 Task: In the  document Homelessness.odt Use the tool word Count 'and display word count while typing' Create the translated copy of the document in  'French' Change notification to  All Comments
Action: Mouse moved to (272, 437)
Screenshot: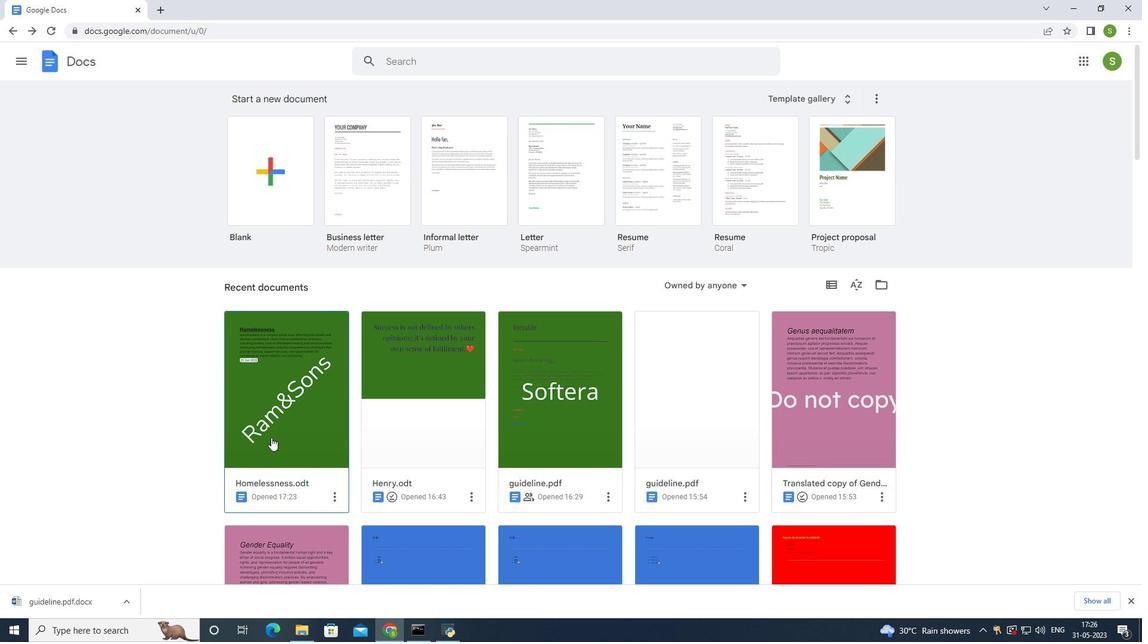 
Action: Mouse pressed left at (272, 437)
Screenshot: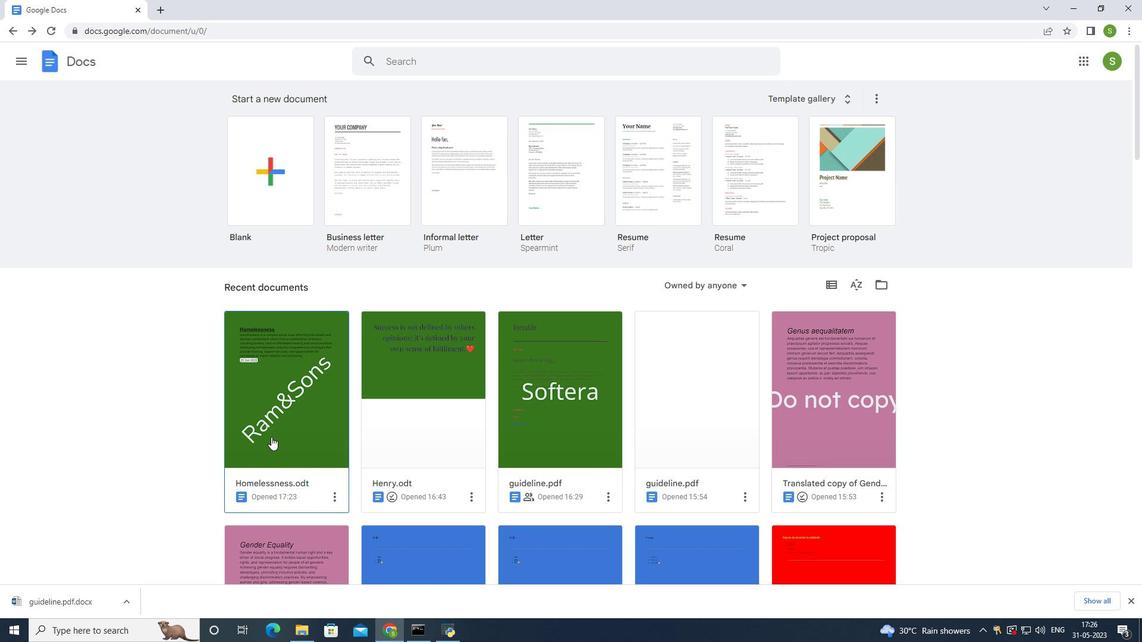 
Action: Mouse moved to (181, 66)
Screenshot: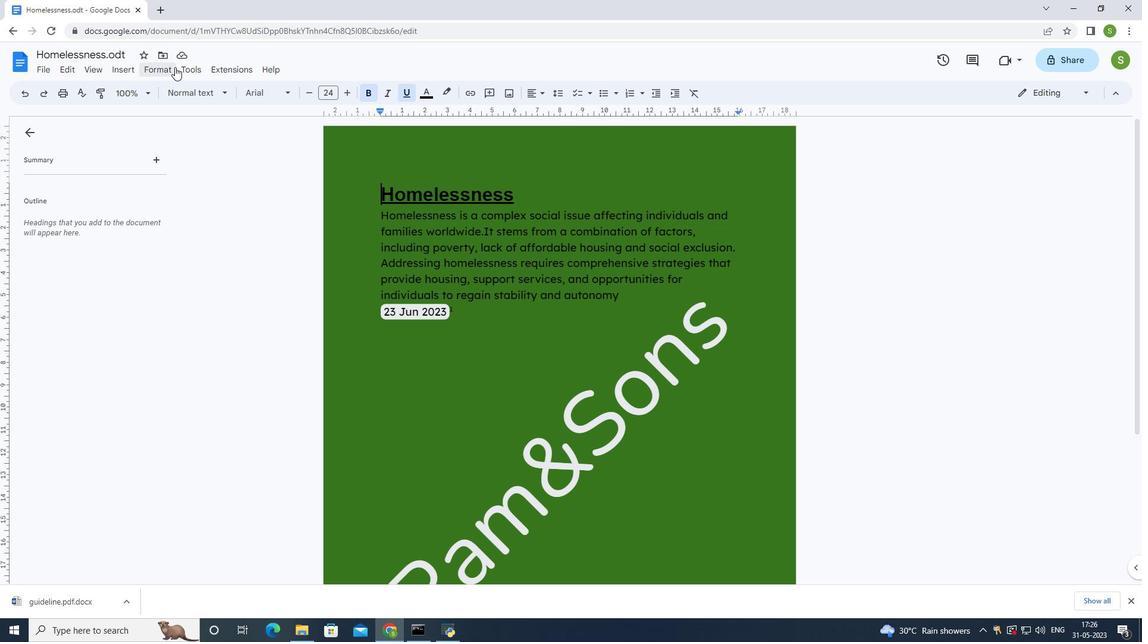 
Action: Mouse pressed left at (181, 66)
Screenshot: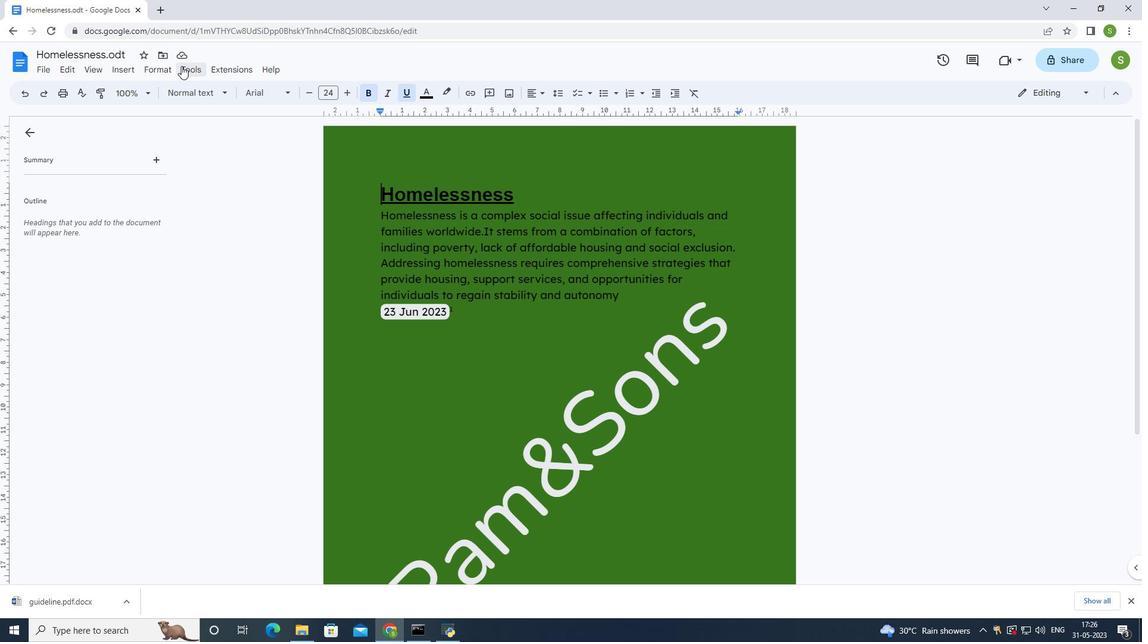 
Action: Mouse moved to (206, 108)
Screenshot: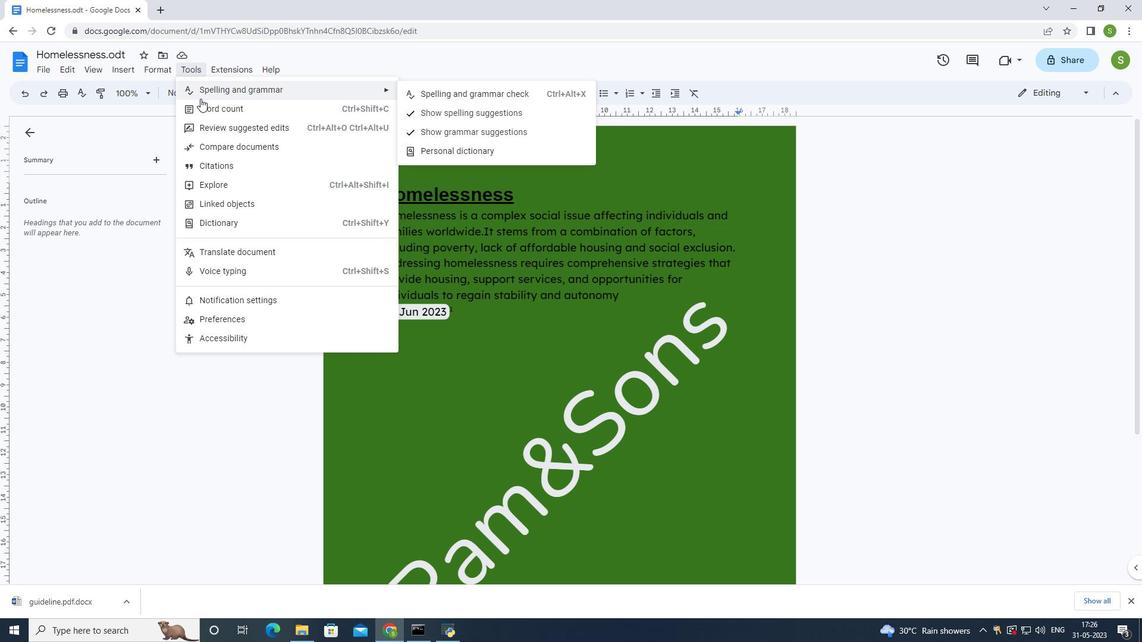 
Action: Mouse pressed left at (206, 108)
Screenshot: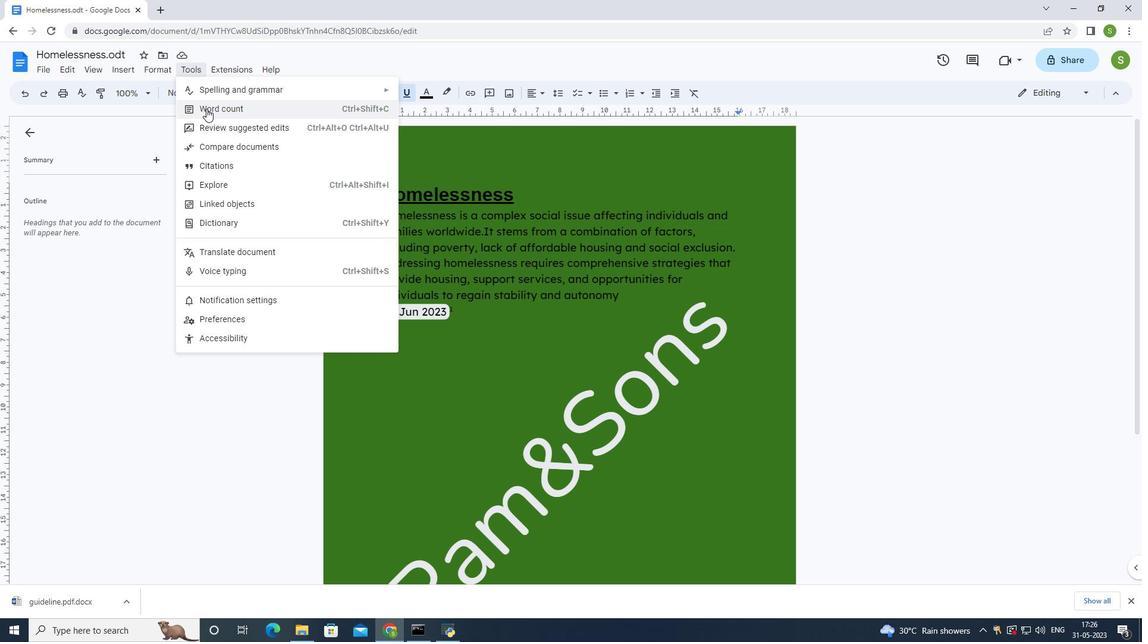 
Action: Mouse moved to (494, 368)
Screenshot: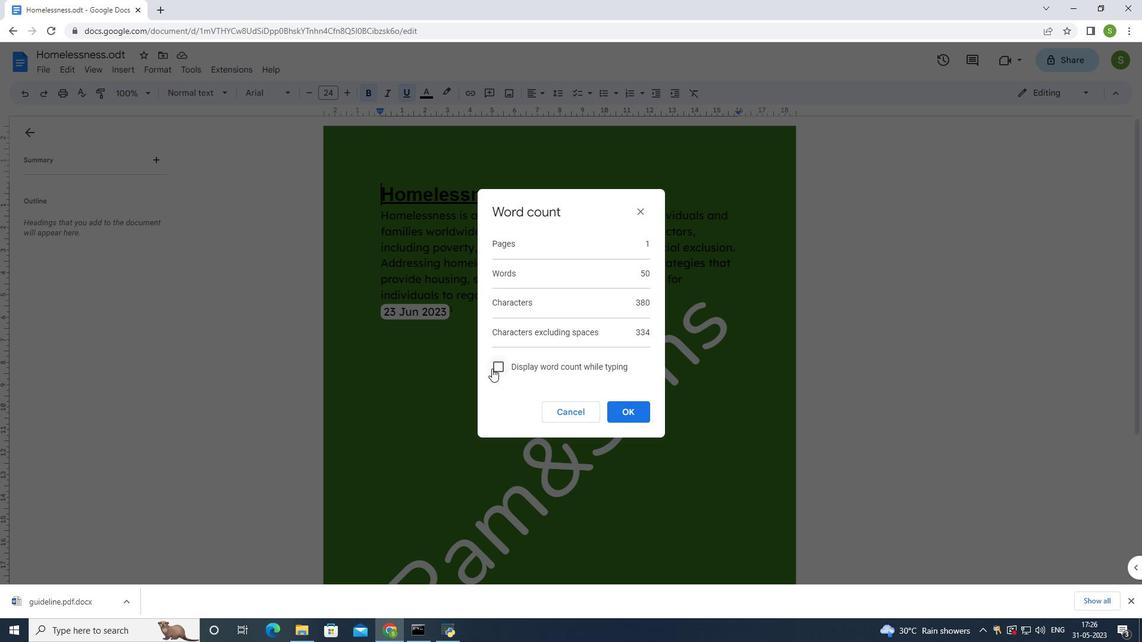 
Action: Mouse pressed left at (494, 368)
Screenshot: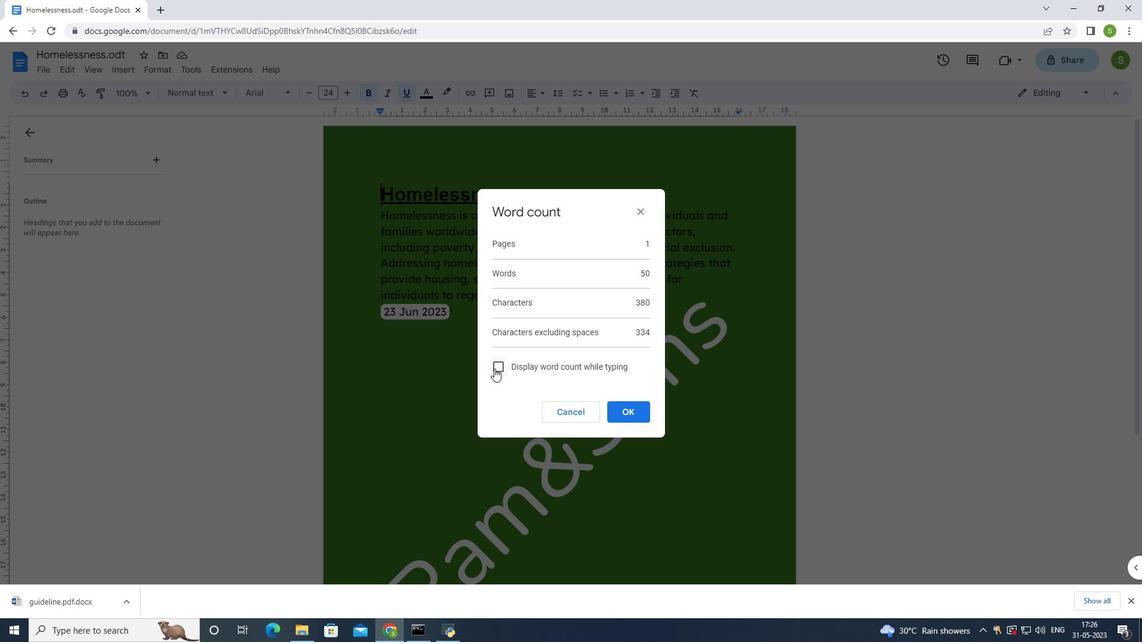 
Action: Mouse moved to (624, 411)
Screenshot: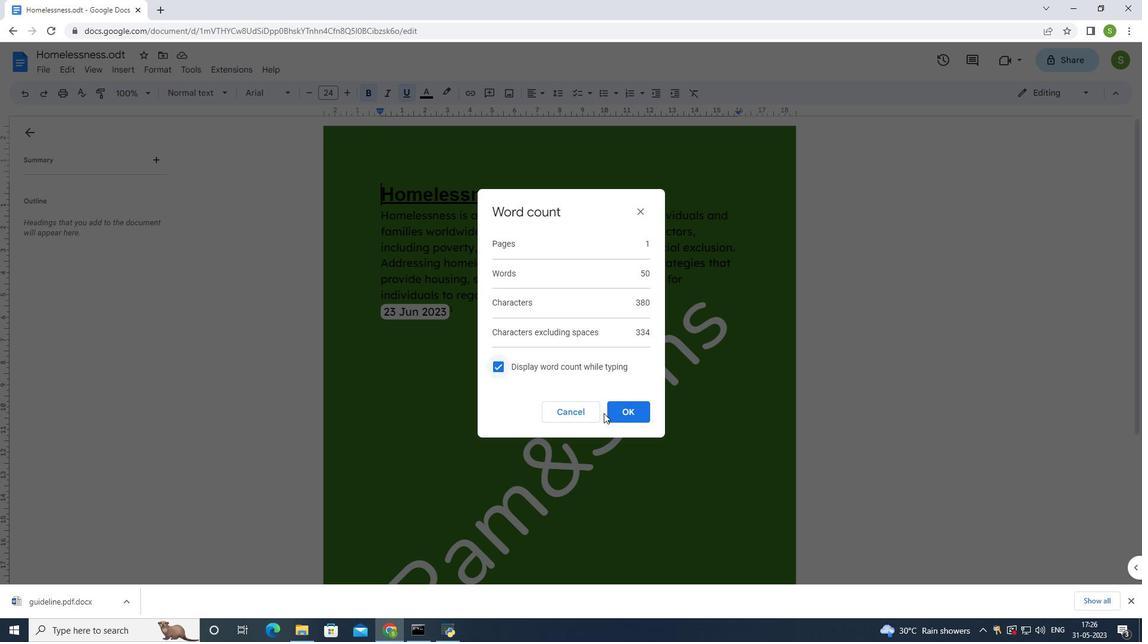 
Action: Mouse pressed left at (624, 411)
Screenshot: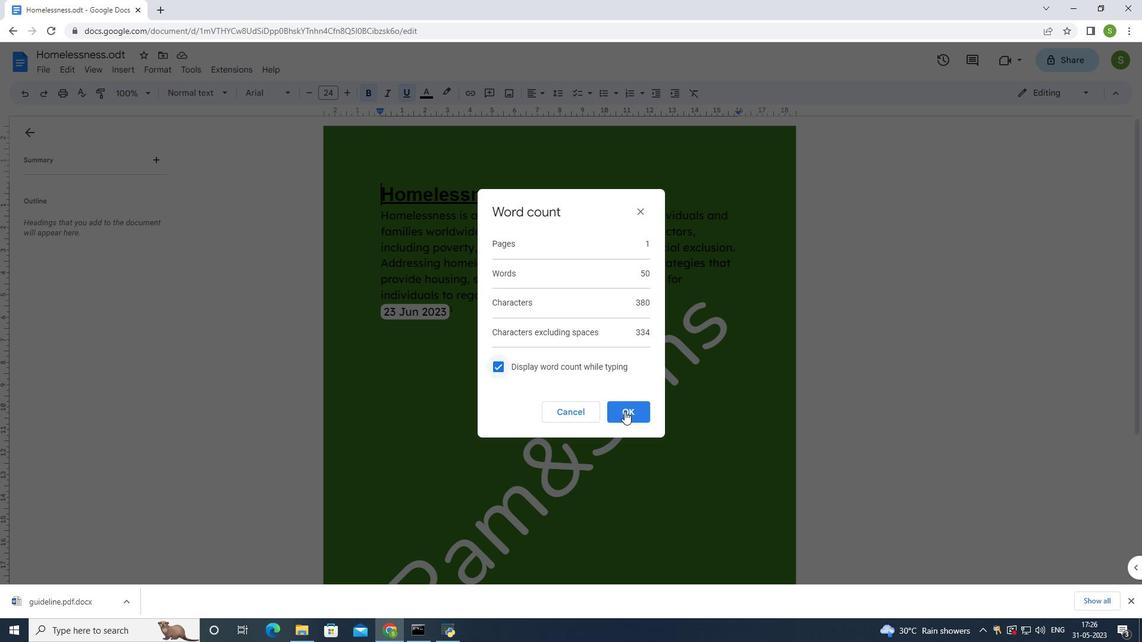 
Action: Mouse moved to (145, 64)
Screenshot: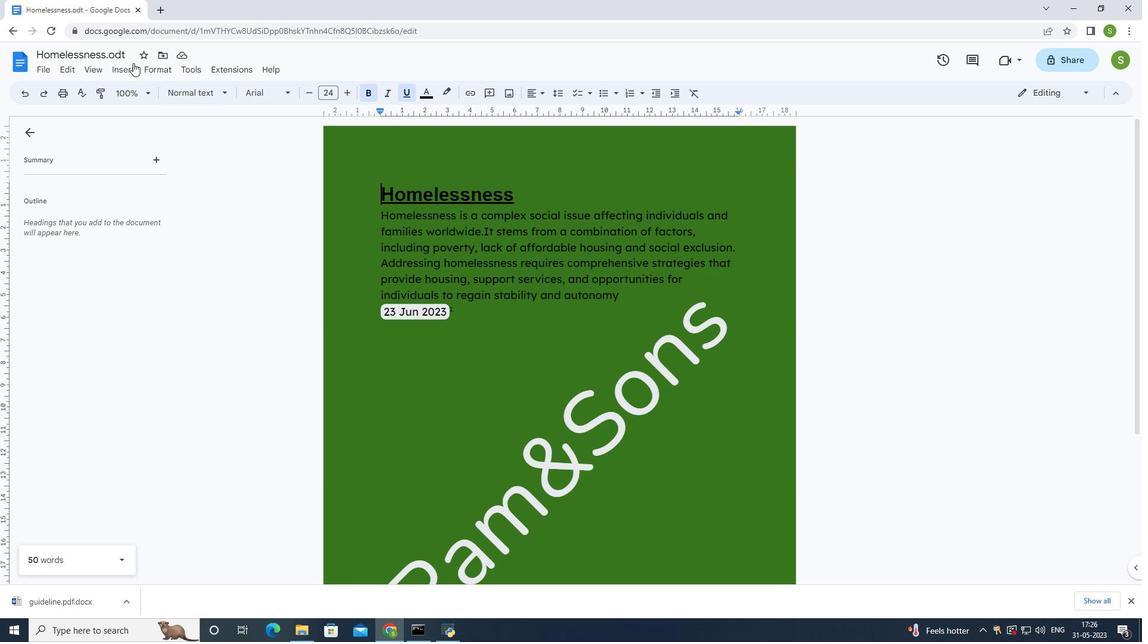 
Action: Mouse pressed left at (145, 64)
Screenshot: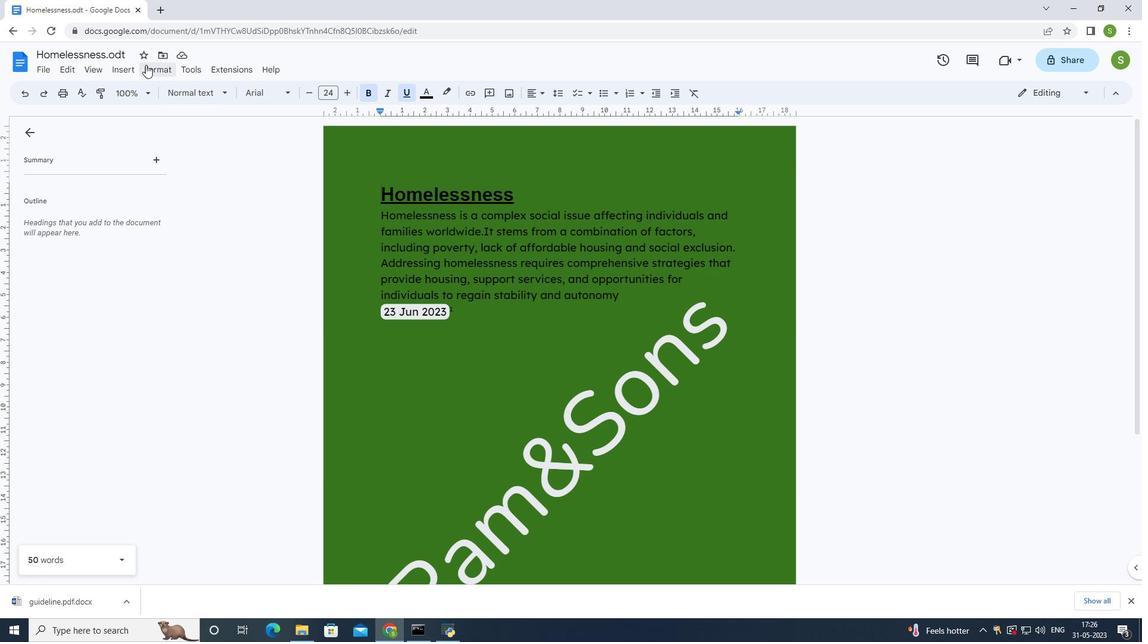 
Action: Mouse moved to (387, 258)
Screenshot: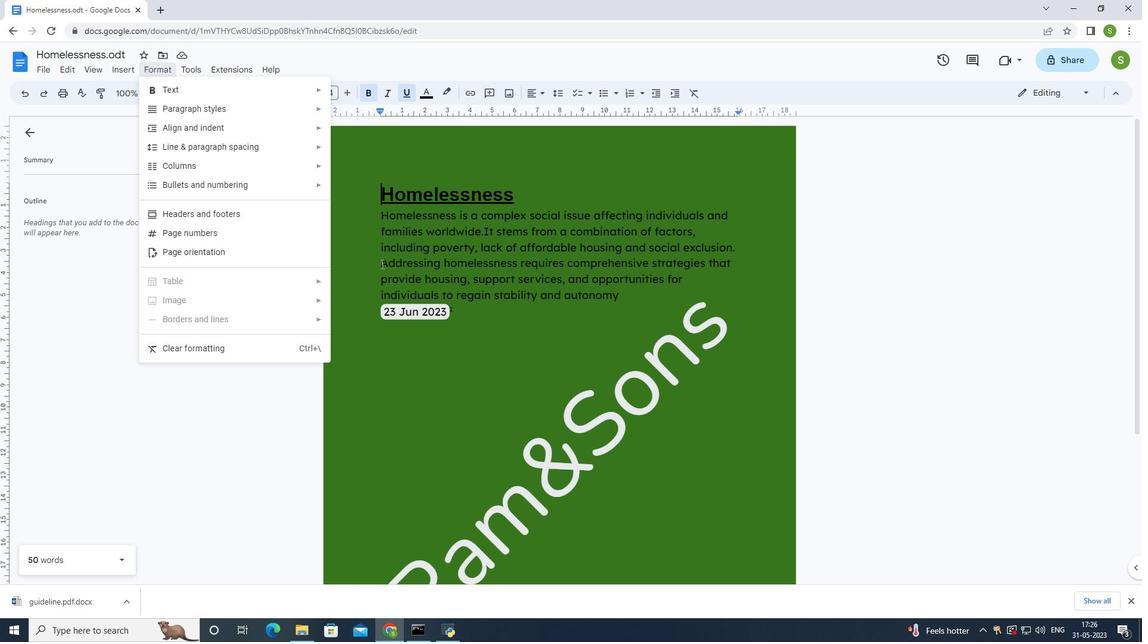 
Action: Mouse pressed left at (387, 258)
Screenshot: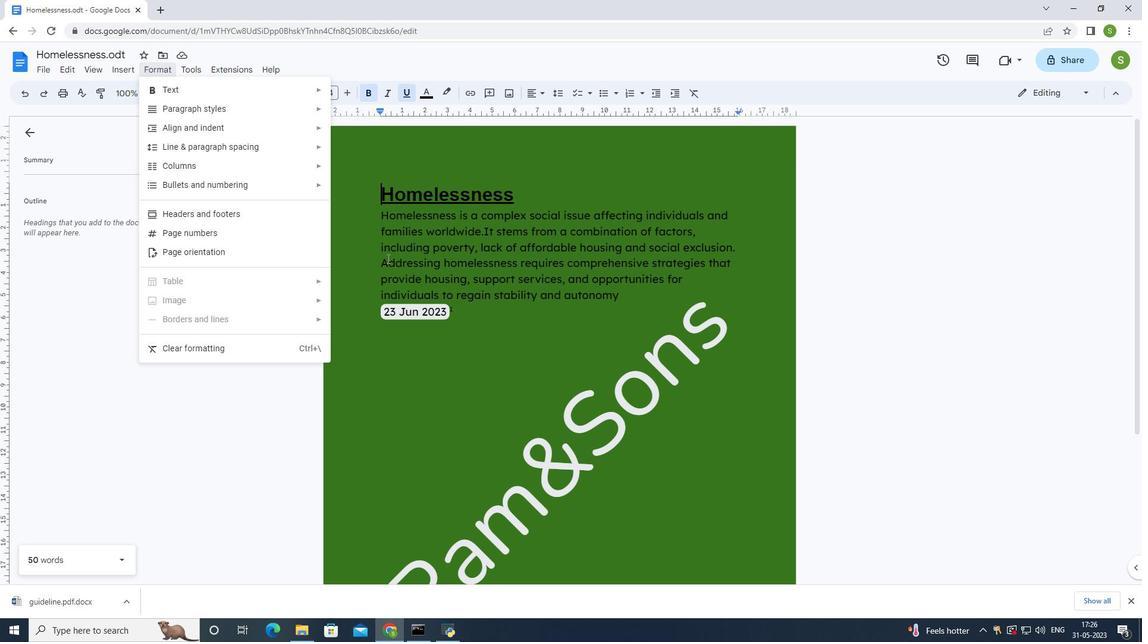 
Action: Mouse moved to (193, 70)
Screenshot: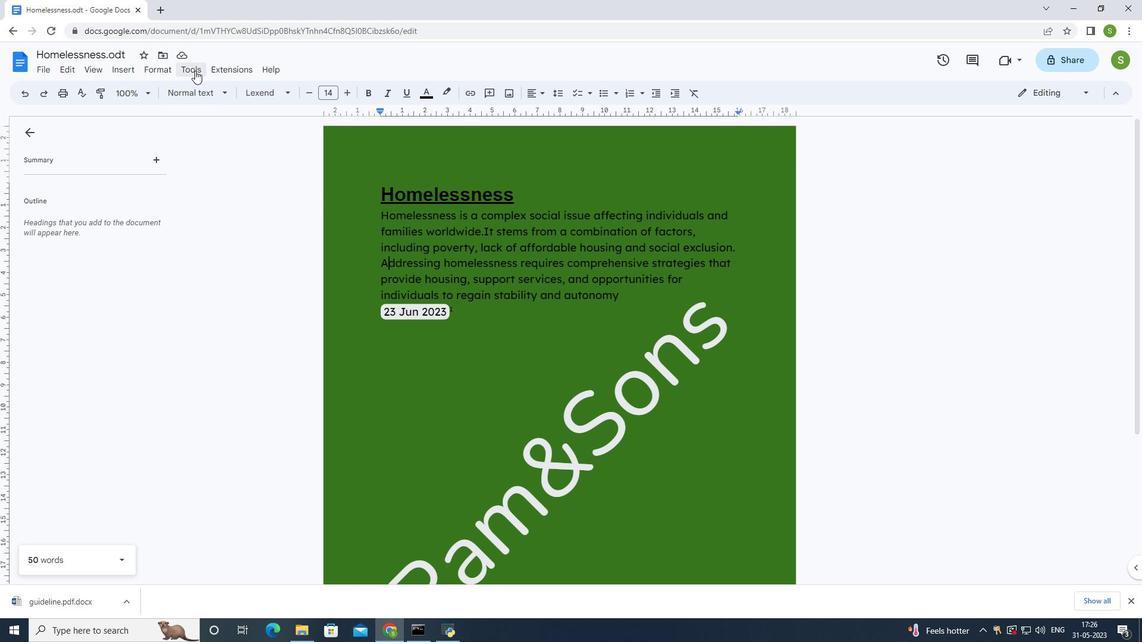 
Action: Mouse pressed left at (193, 70)
Screenshot: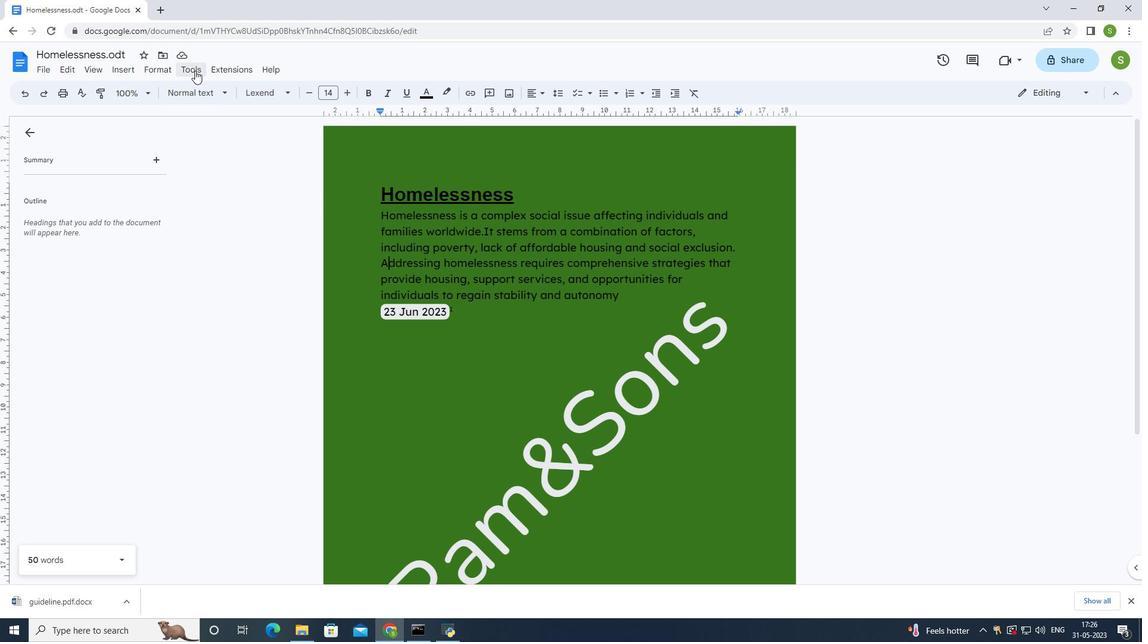 
Action: Mouse moved to (239, 252)
Screenshot: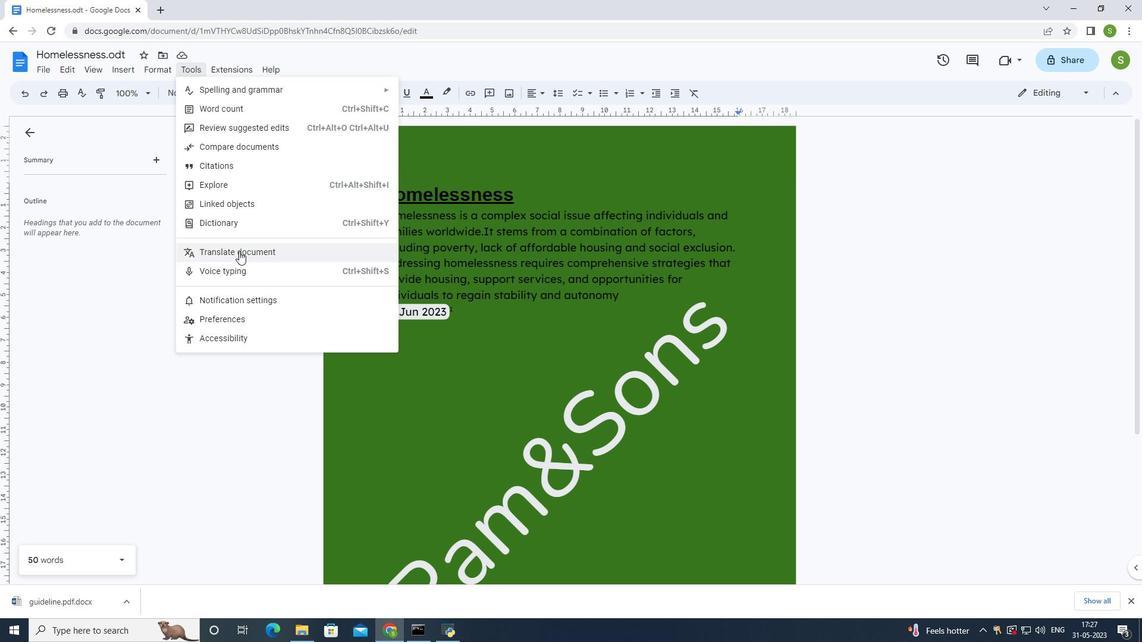 
Action: Mouse pressed left at (239, 252)
Screenshot: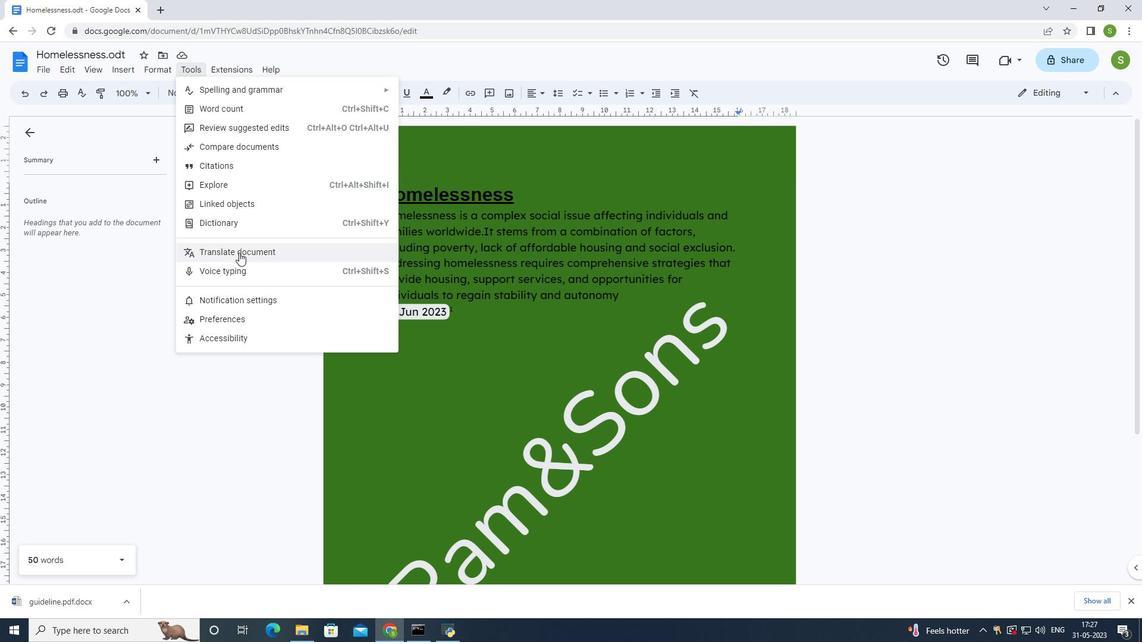 
Action: Mouse moved to (524, 329)
Screenshot: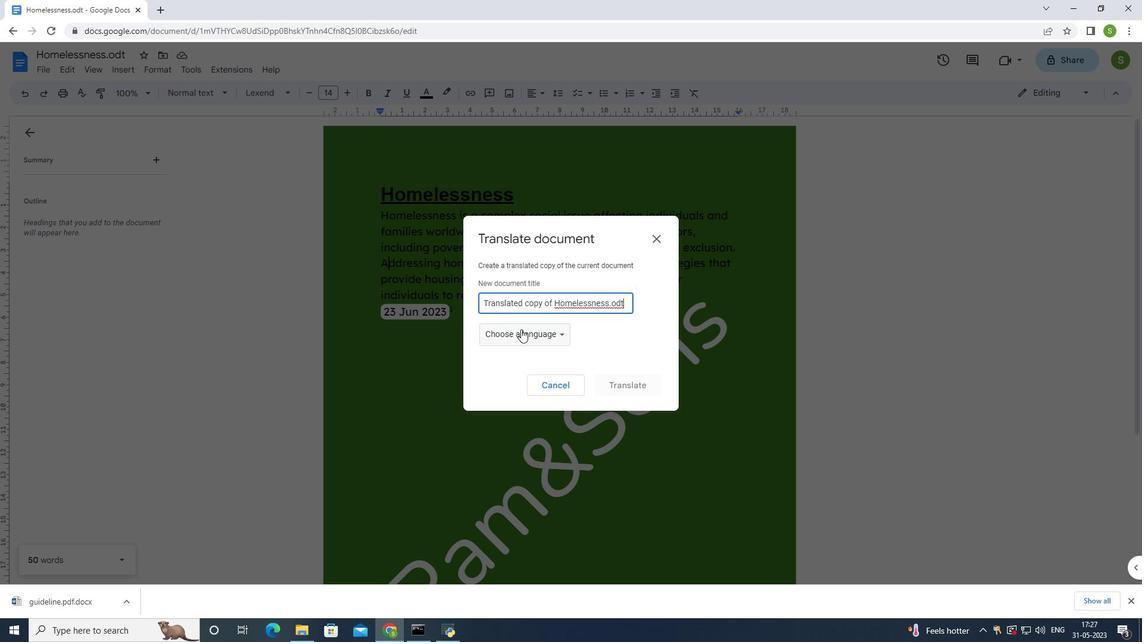 
Action: Mouse pressed left at (524, 329)
Screenshot: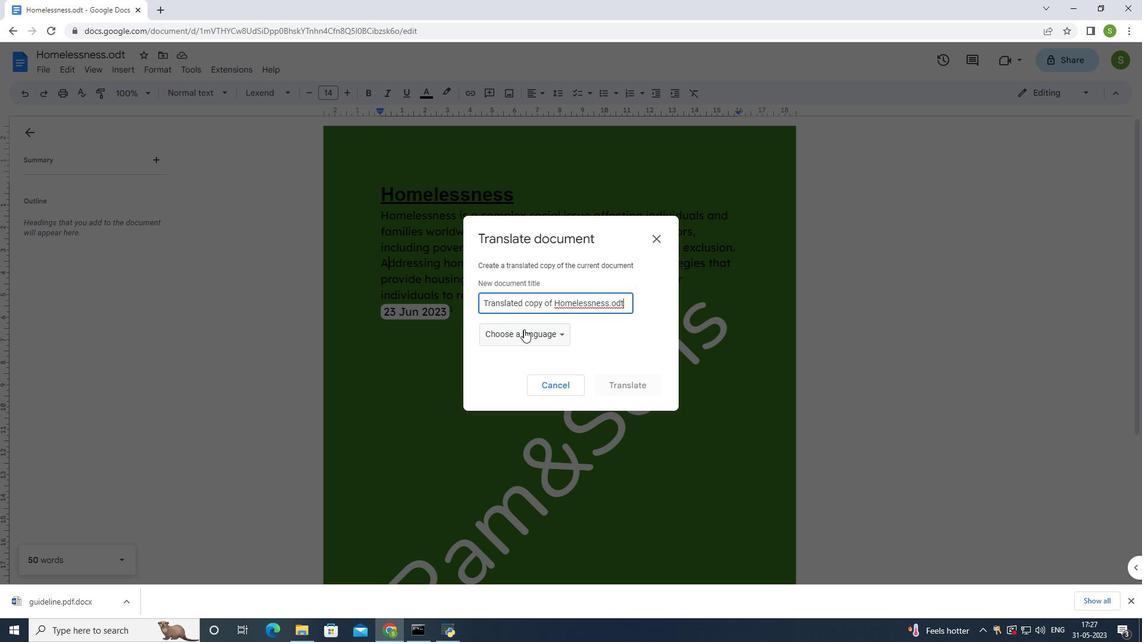 
Action: Mouse moved to (514, 487)
Screenshot: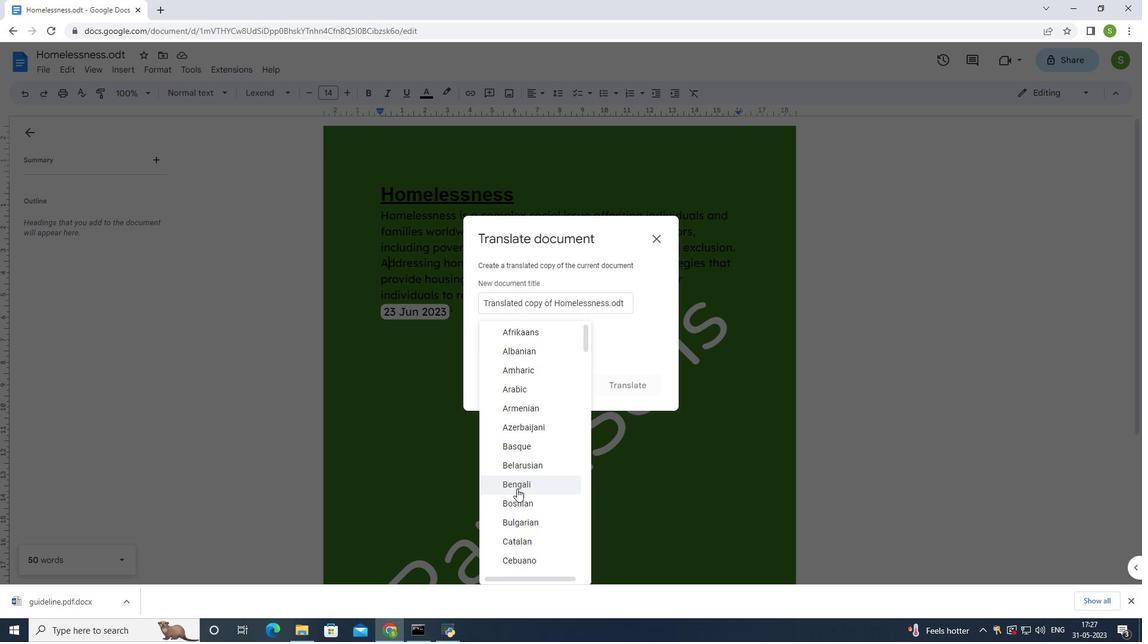 
Action: Mouse scrolled (514, 486) with delta (0, 0)
Screenshot: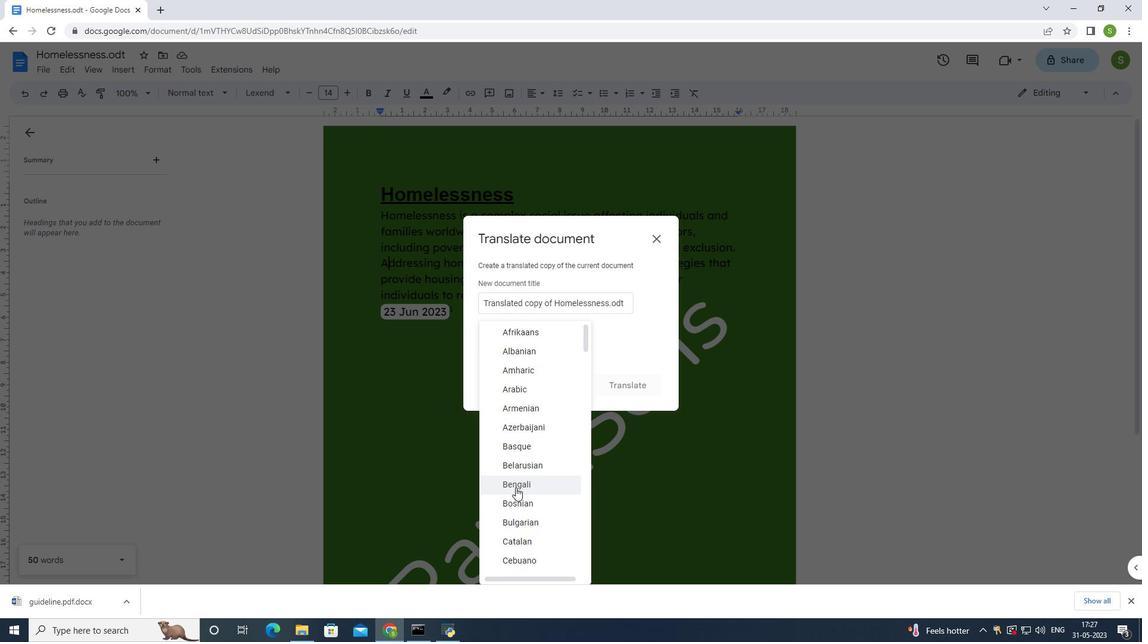 
Action: Mouse scrolled (514, 486) with delta (0, 0)
Screenshot: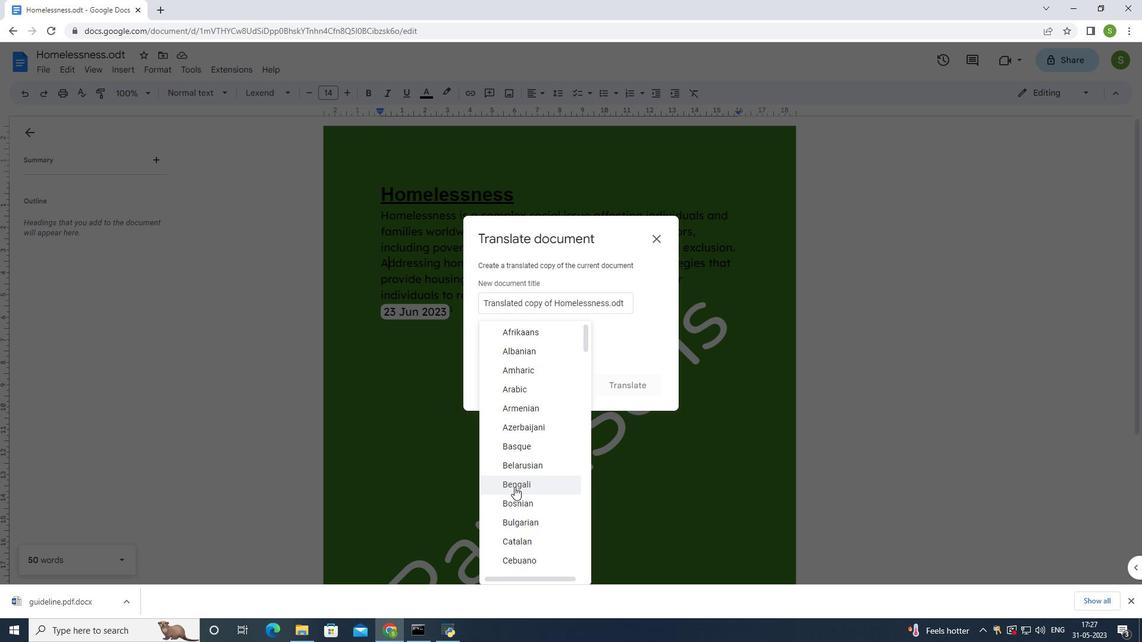 
Action: Mouse scrolled (514, 486) with delta (0, 0)
Screenshot: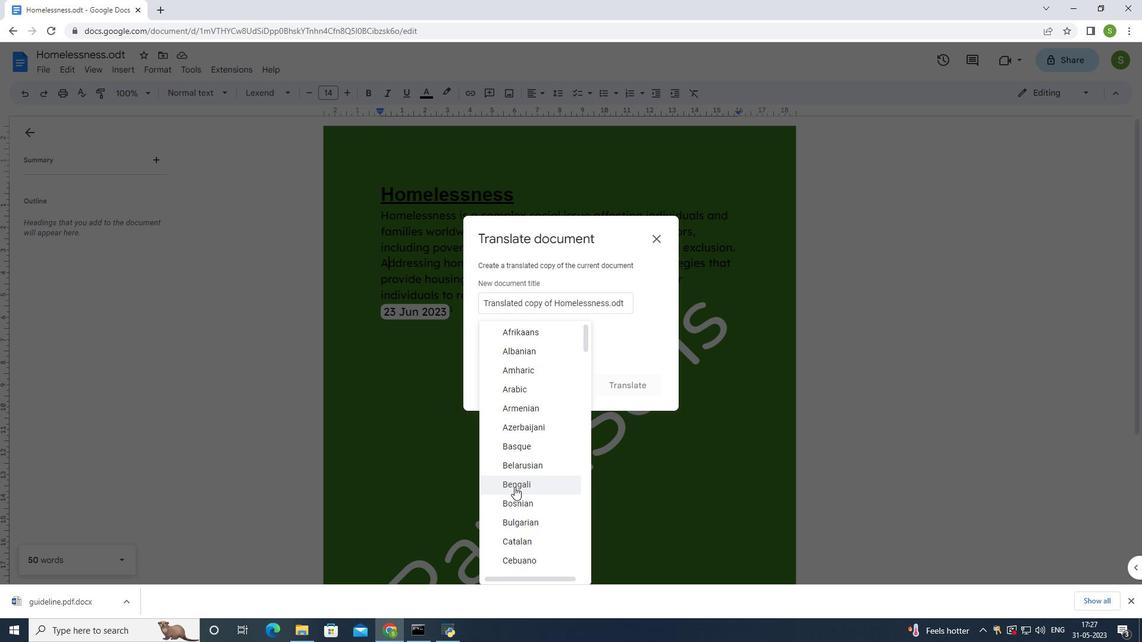 
Action: Mouse moved to (514, 487)
Screenshot: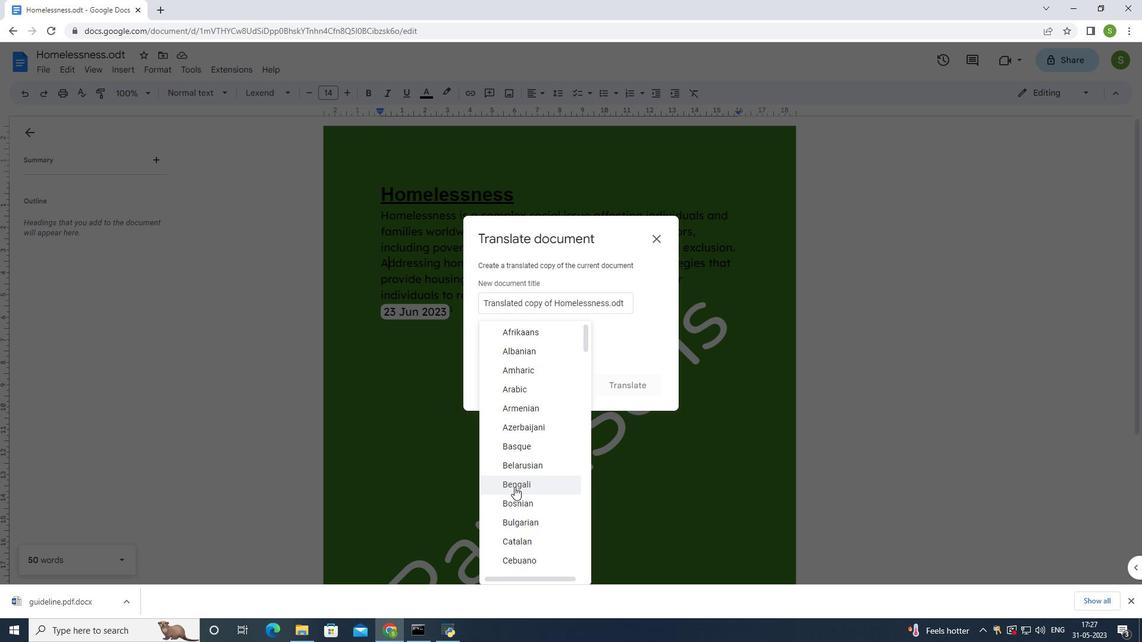 
Action: Mouse scrolled (514, 486) with delta (0, 0)
Screenshot: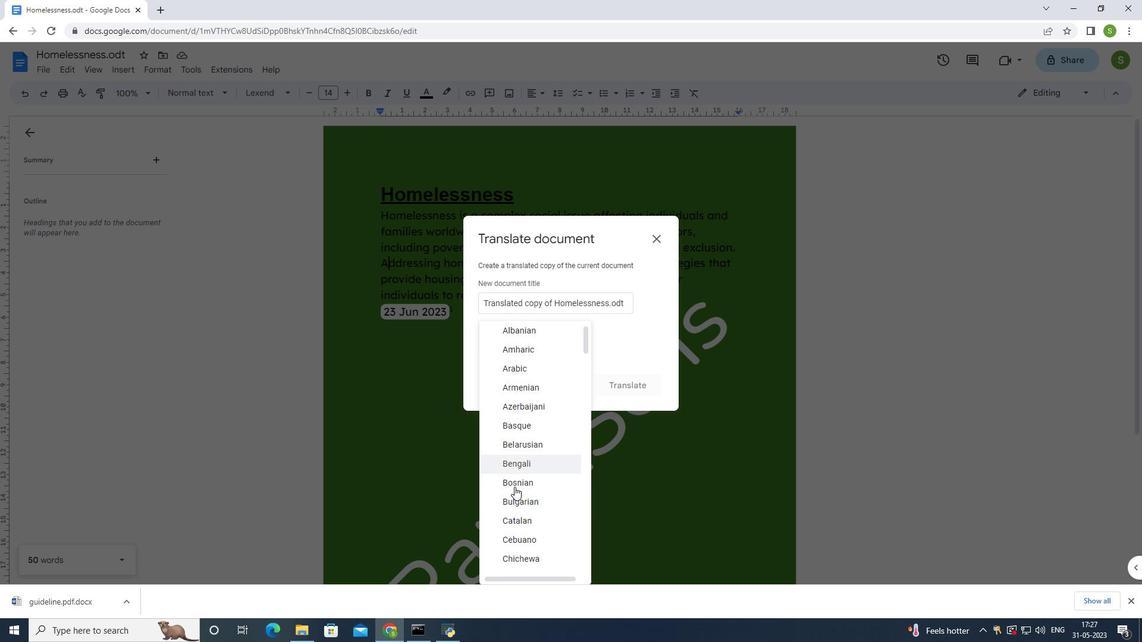 
Action: Mouse moved to (512, 486)
Screenshot: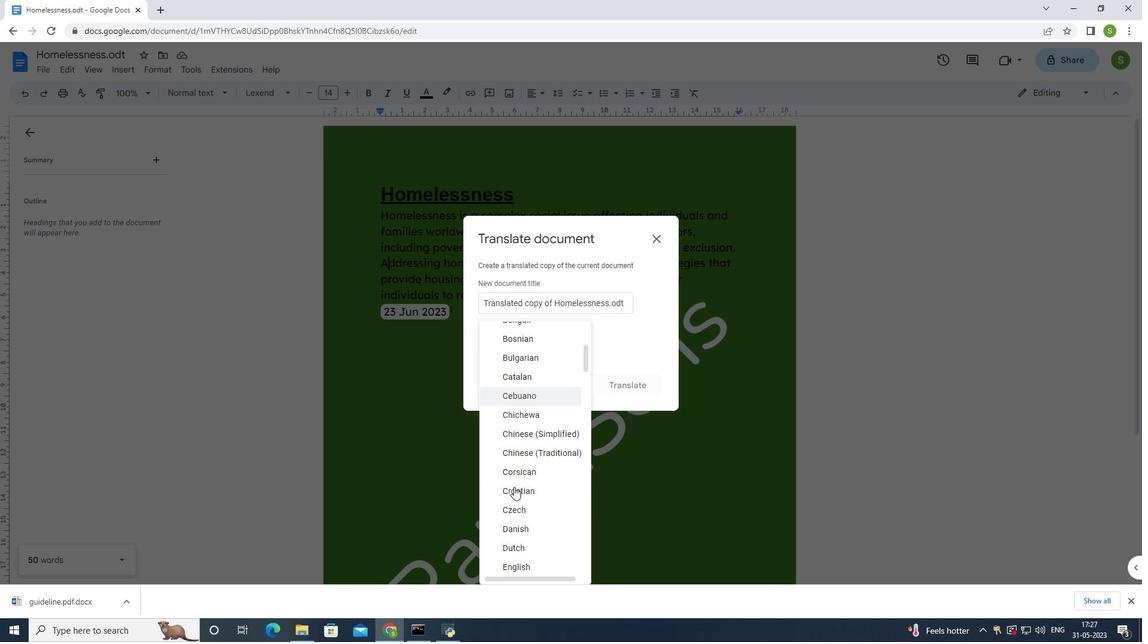 
Action: Mouse scrolled (512, 485) with delta (0, 0)
Screenshot: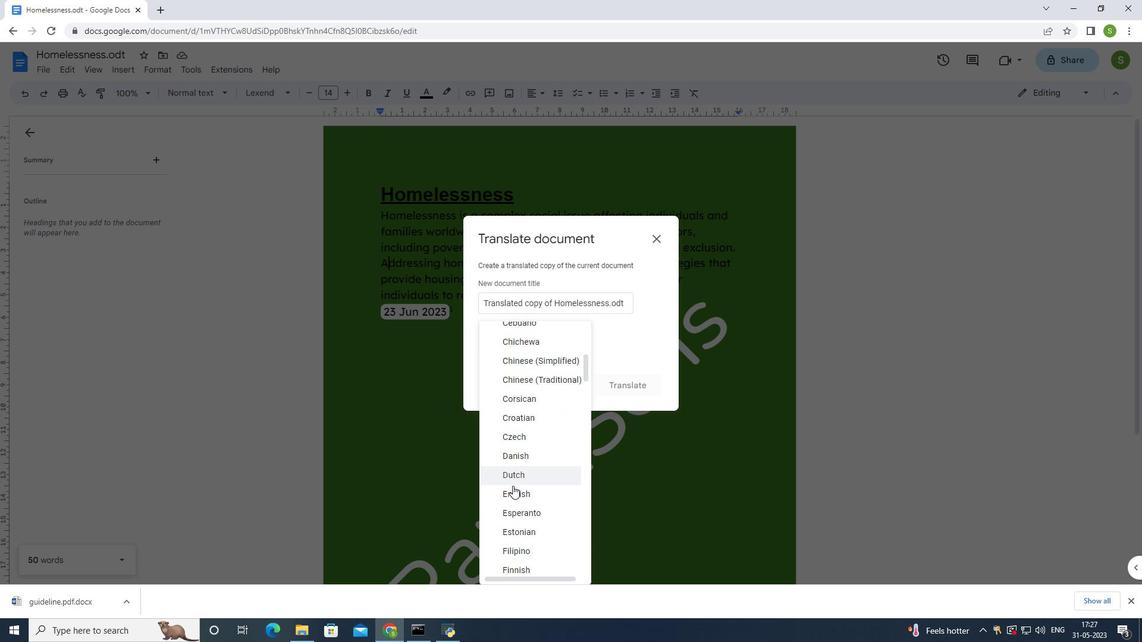 
Action: Mouse scrolled (512, 485) with delta (0, 0)
Screenshot: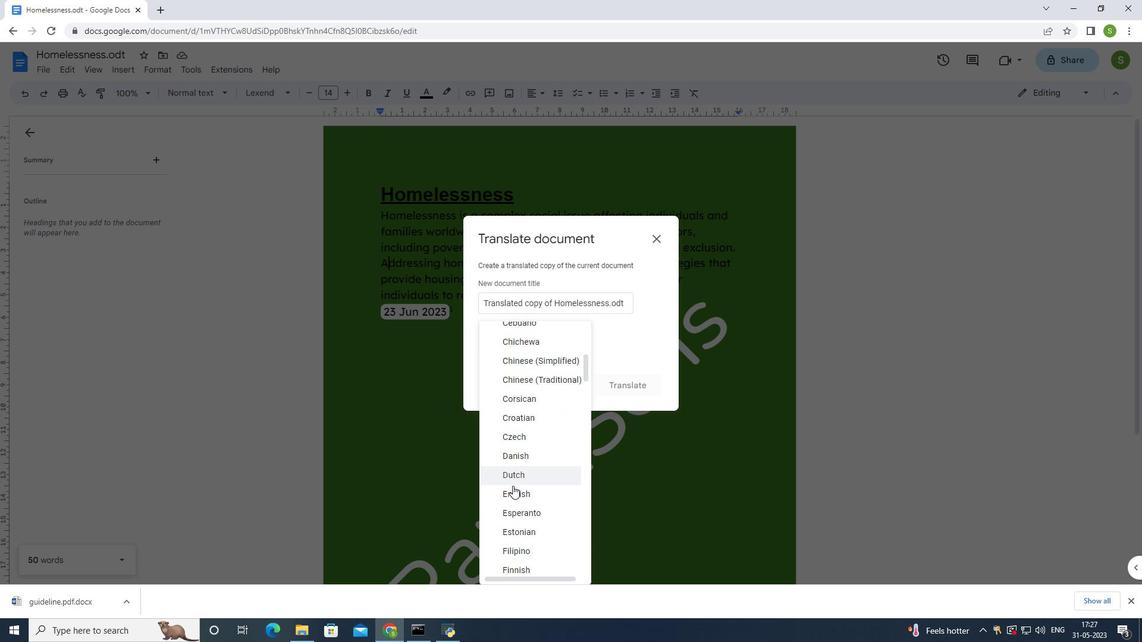 
Action: Mouse scrolled (512, 485) with delta (0, 0)
Screenshot: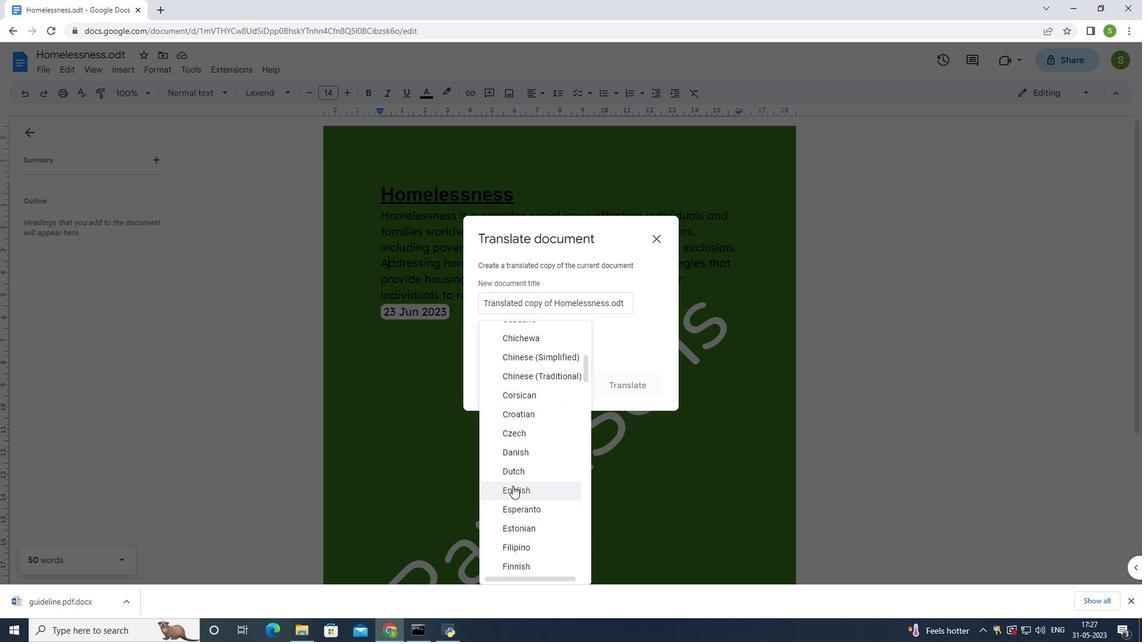 
Action: Mouse moved to (496, 408)
Screenshot: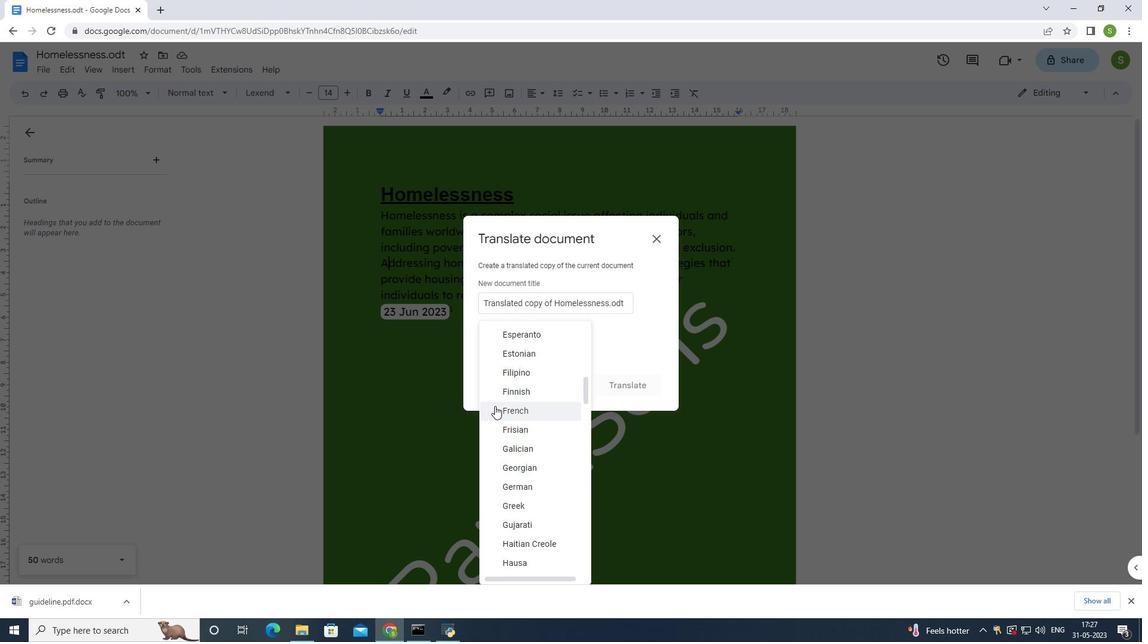 
Action: Mouse pressed left at (496, 408)
Screenshot: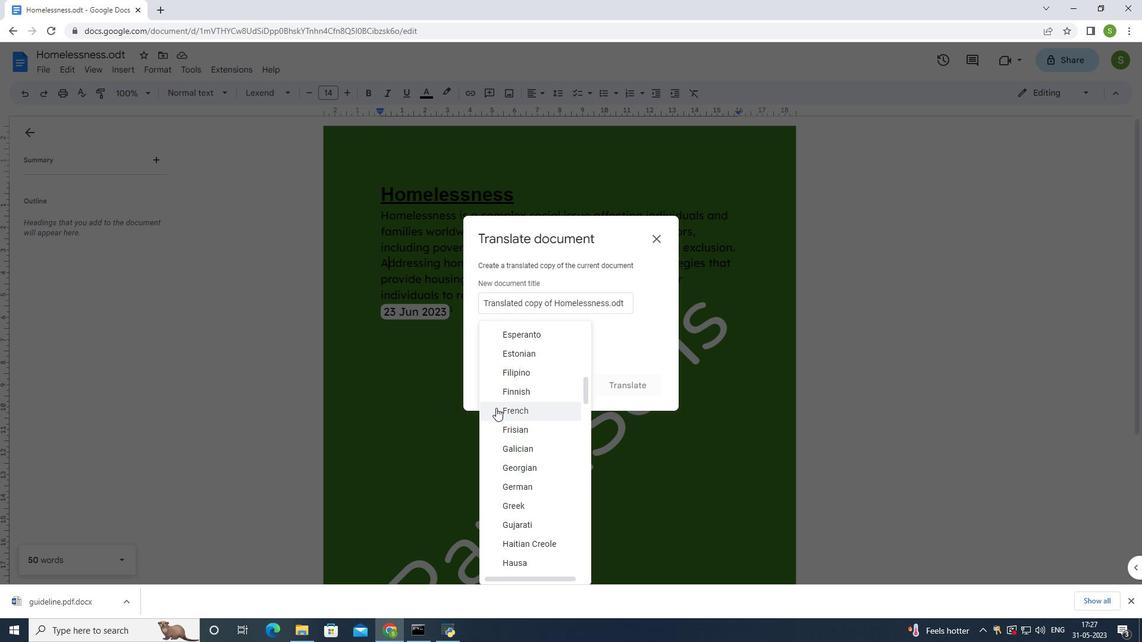 
Action: Mouse moved to (627, 381)
Screenshot: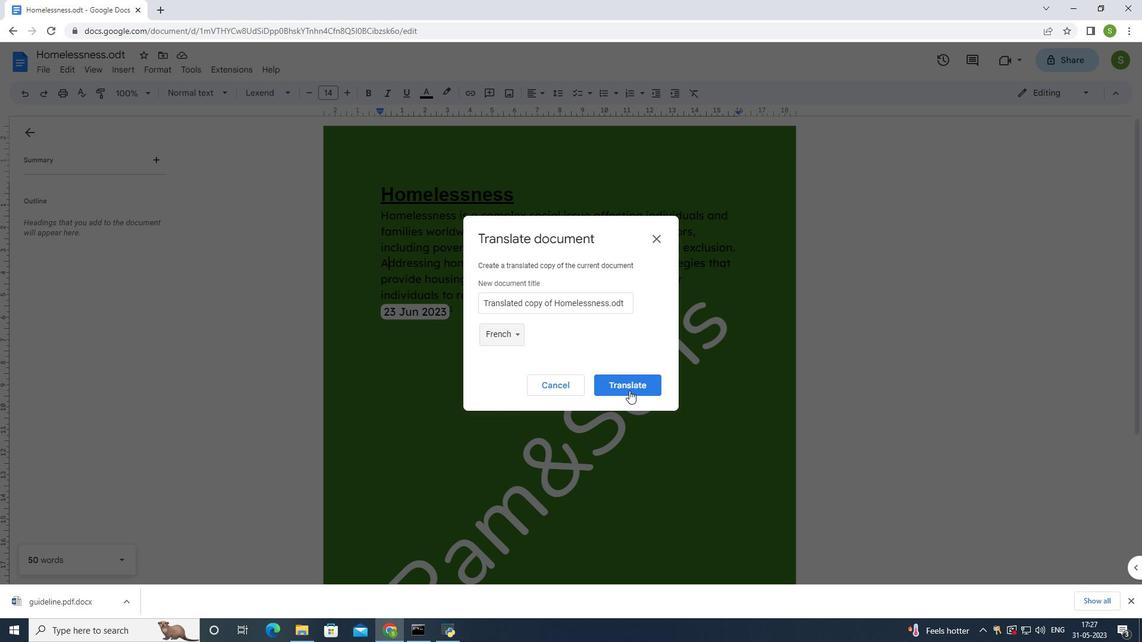 
Action: Mouse pressed left at (627, 381)
Screenshot: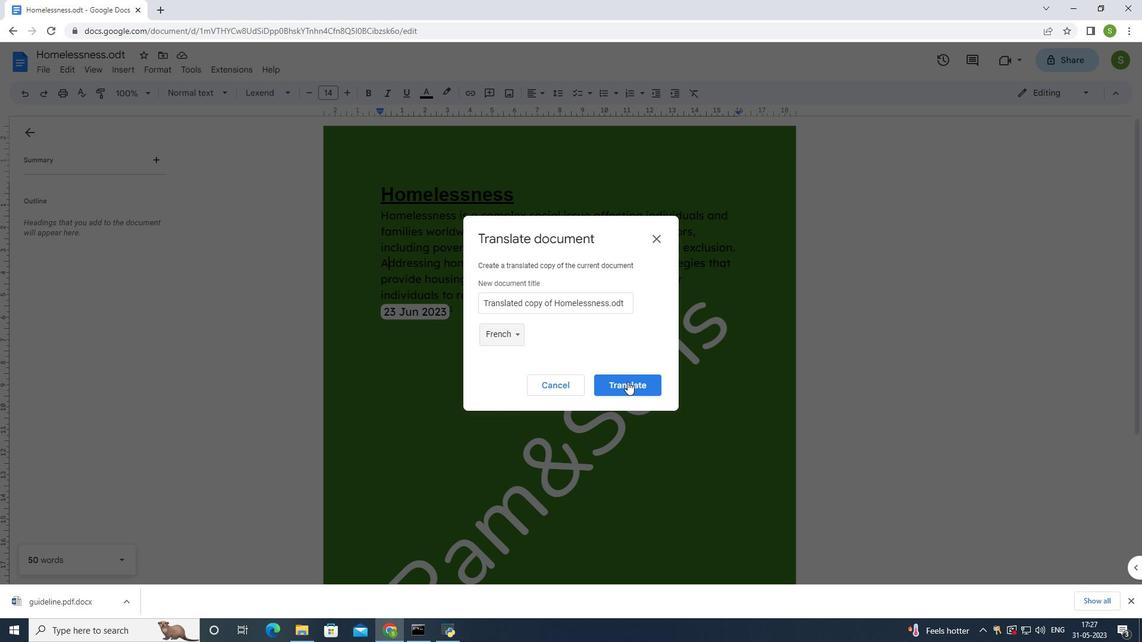 
Action: Mouse moved to (480, 330)
Screenshot: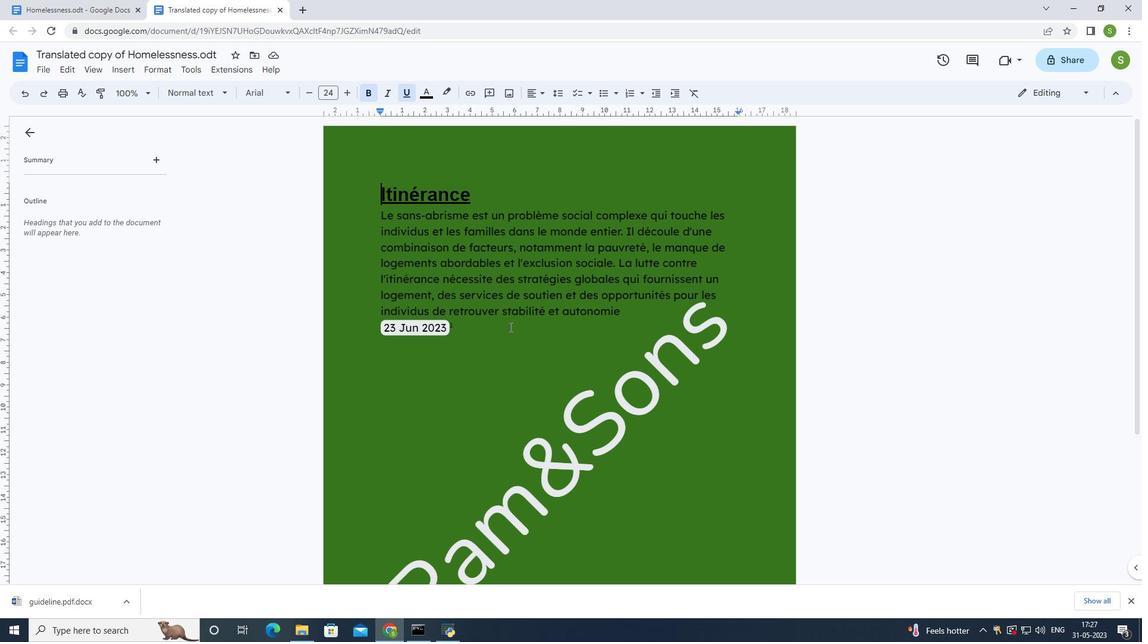 
Action: Mouse pressed left at (480, 330)
Screenshot: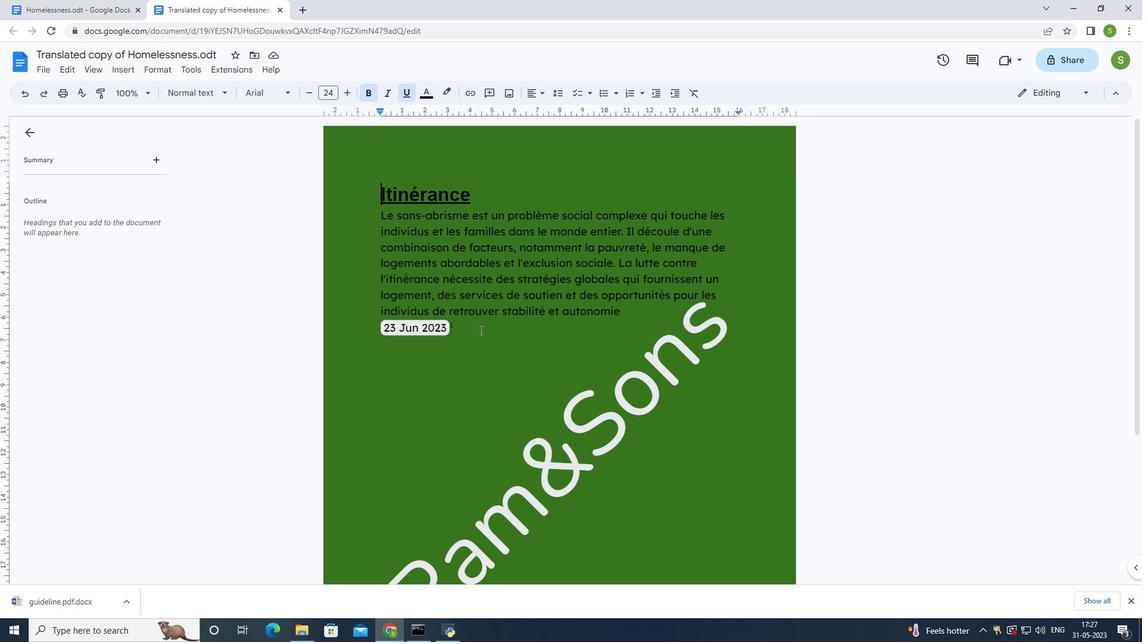 
Action: Mouse moved to (625, 314)
Screenshot: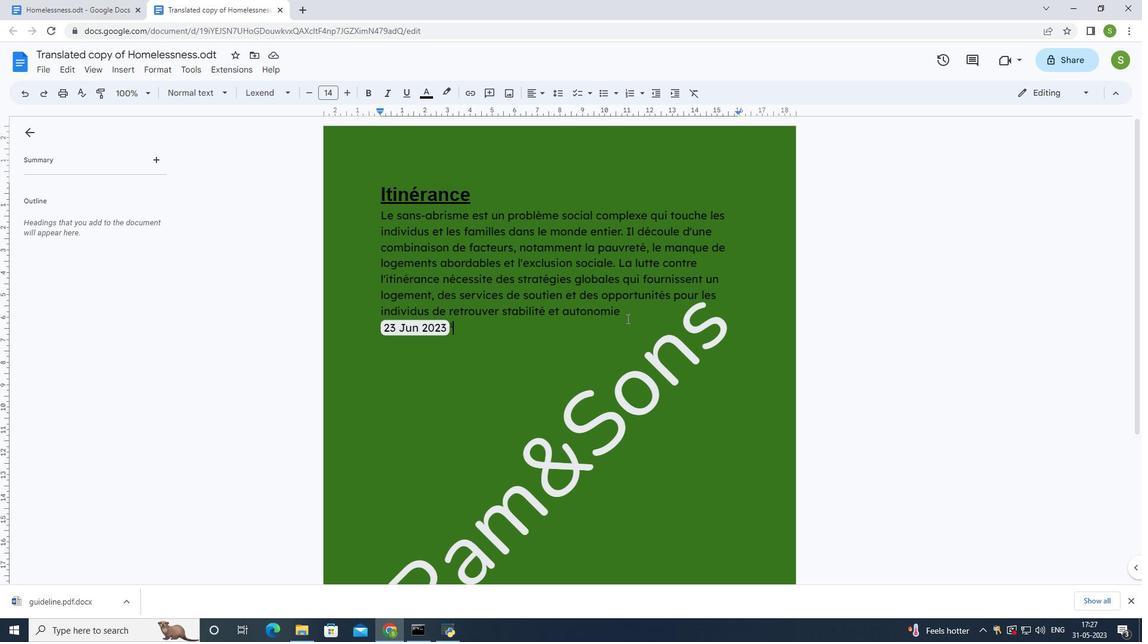 
Action: Mouse pressed left at (625, 314)
Screenshot: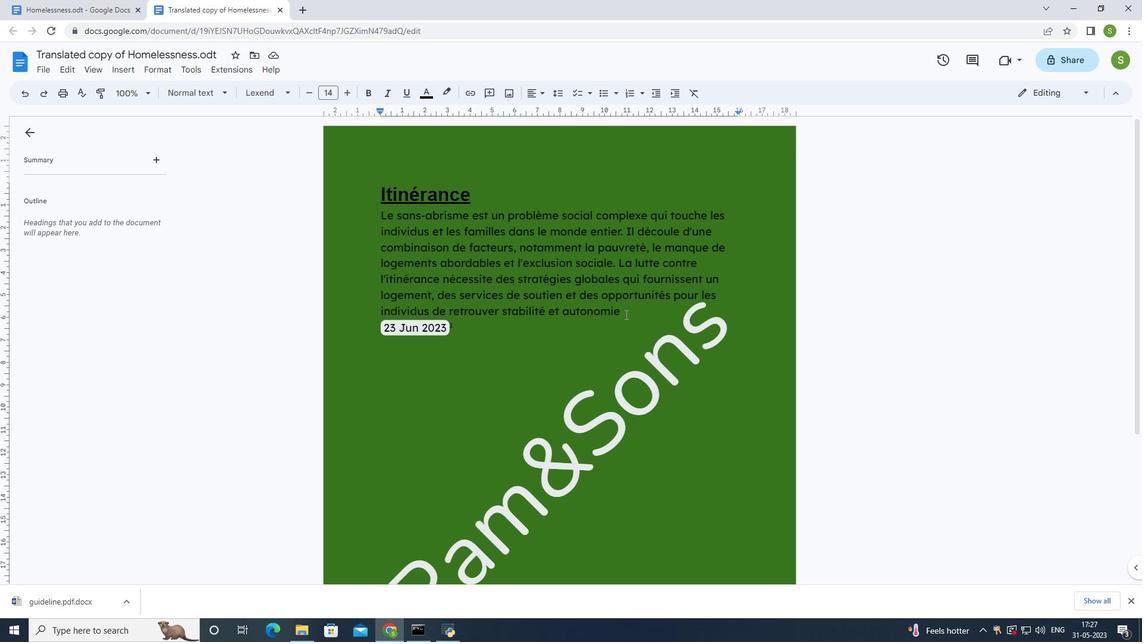 
Action: Mouse moved to (48, 70)
Screenshot: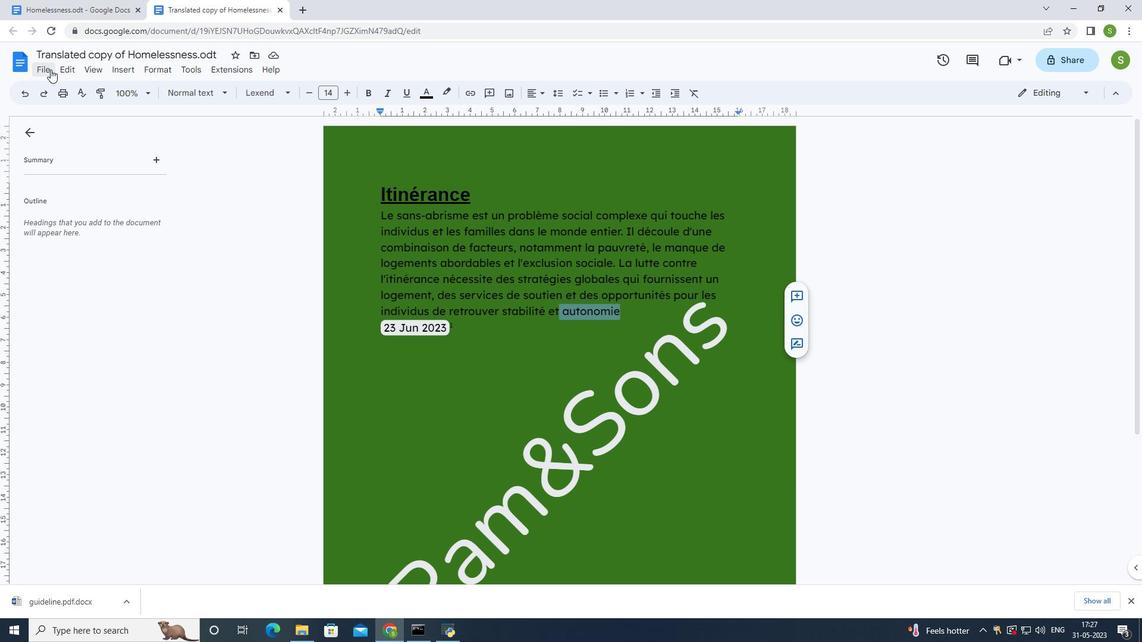 
Action: Mouse pressed left at (48, 70)
Screenshot: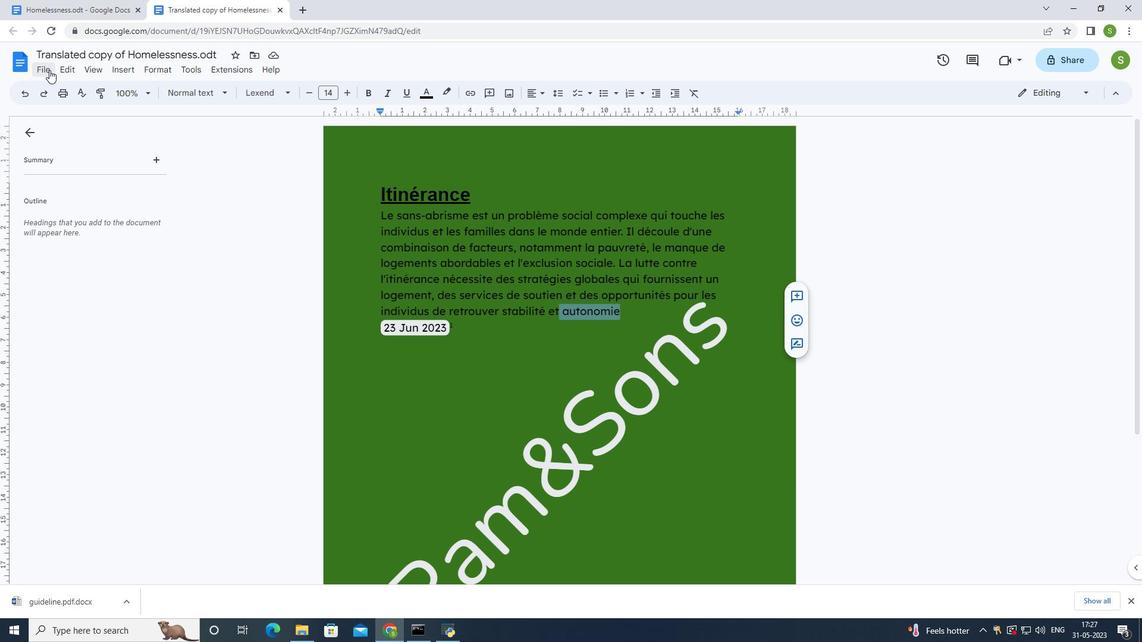 
Action: Mouse moved to (64, 67)
Screenshot: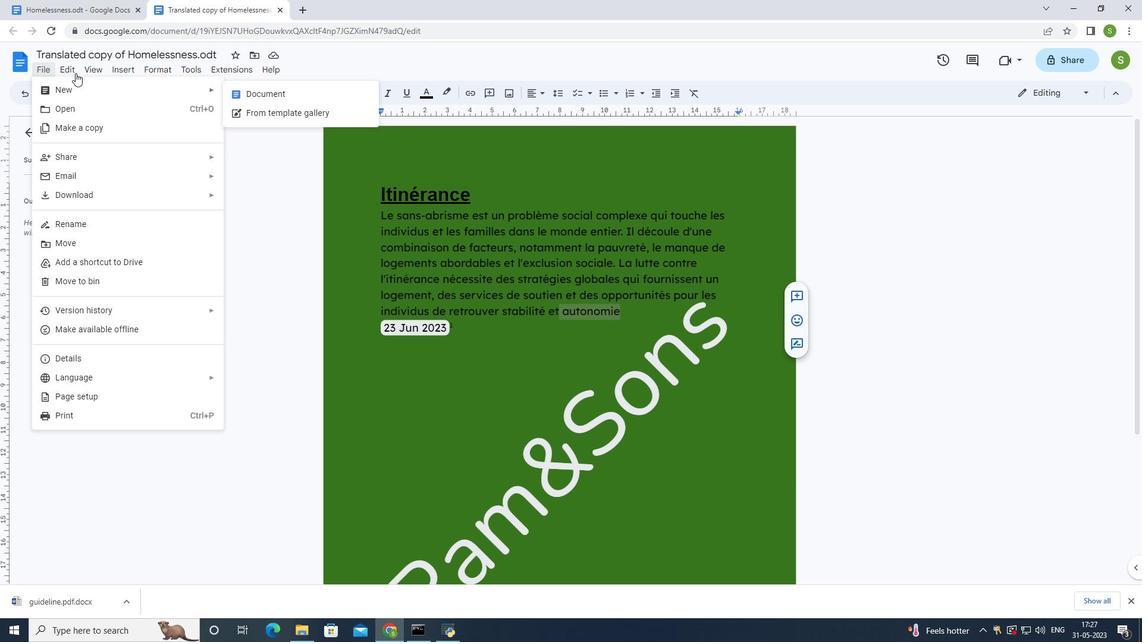 
Action: Mouse pressed left at (64, 67)
Screenshot: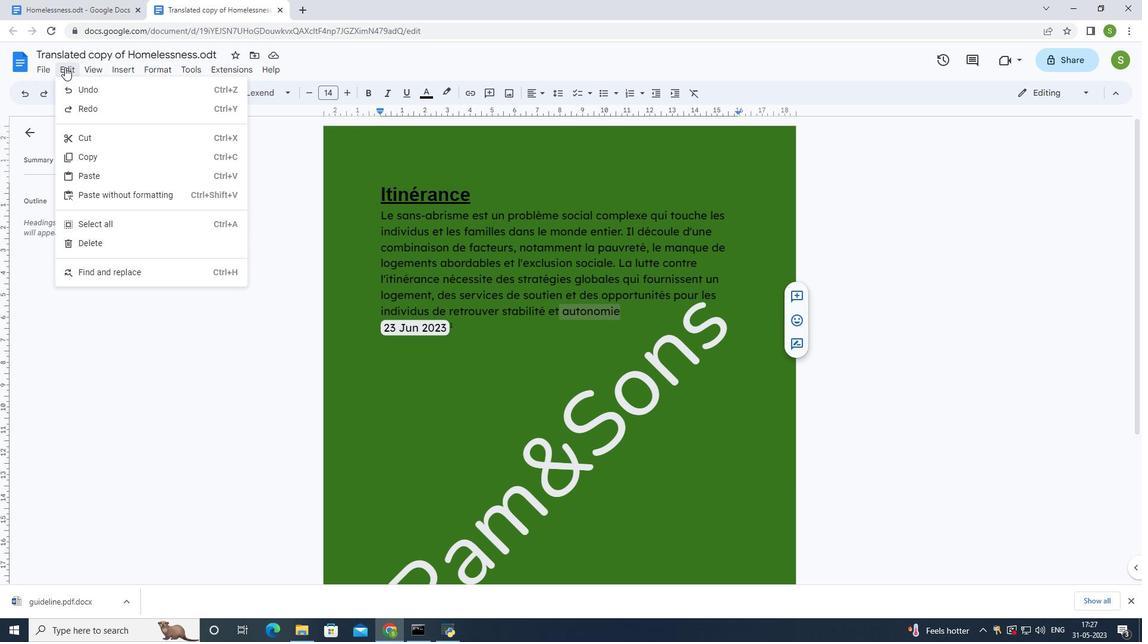 
Action: Mouse moved to (114, 67)
Screenshot: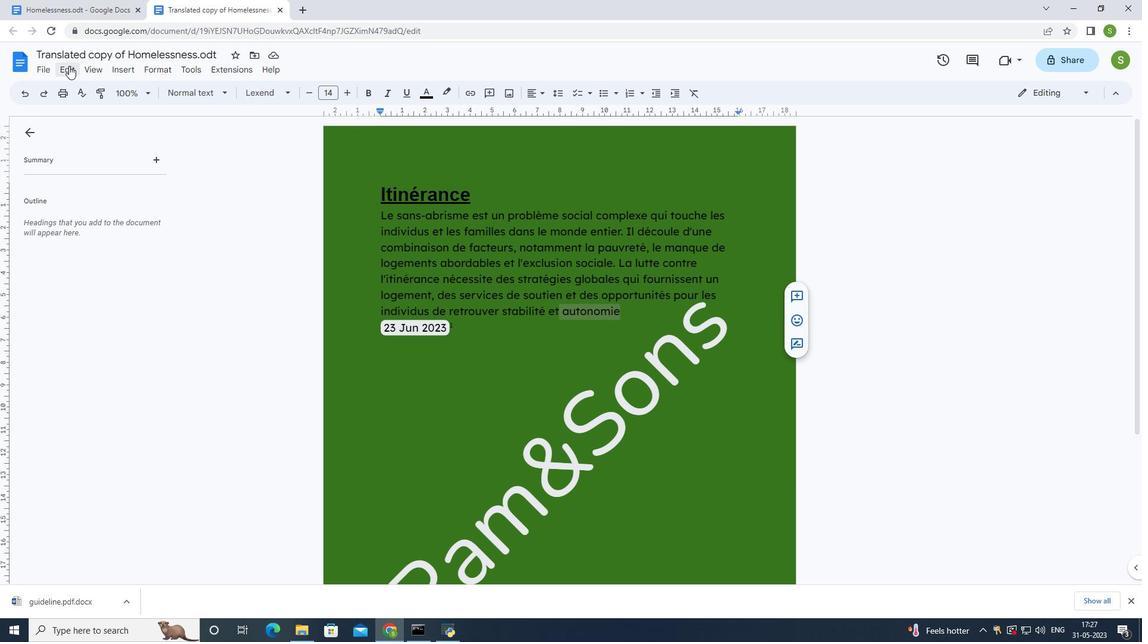 
Action: Mouse pressed left at (114, 67)
Screenshot: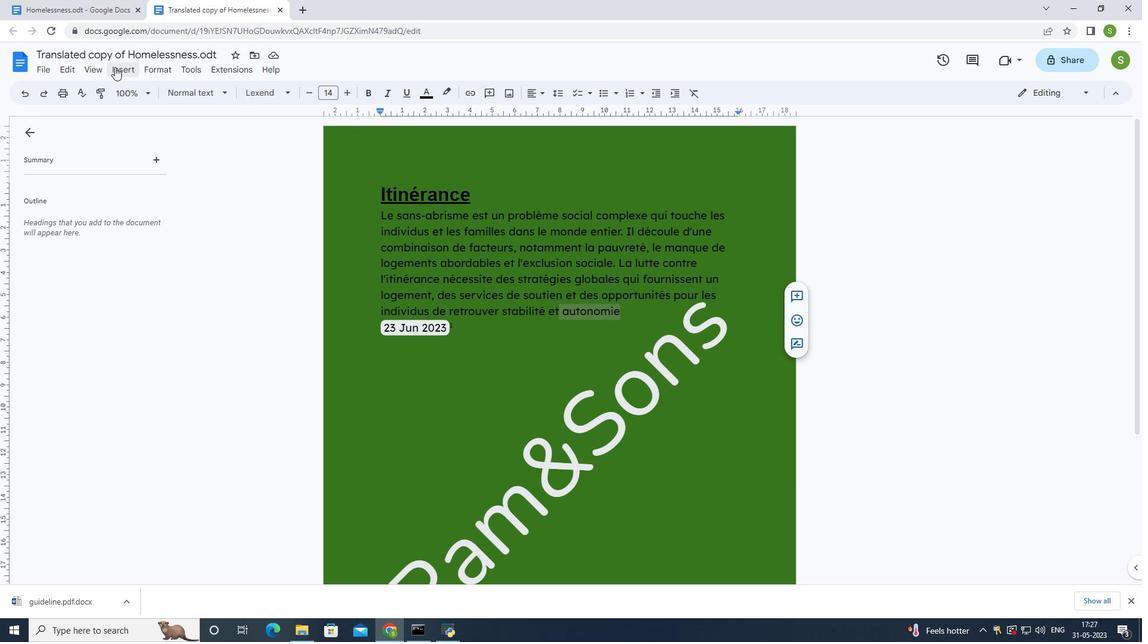 
Action: Mouse moved to (168, 453)
Screenshot: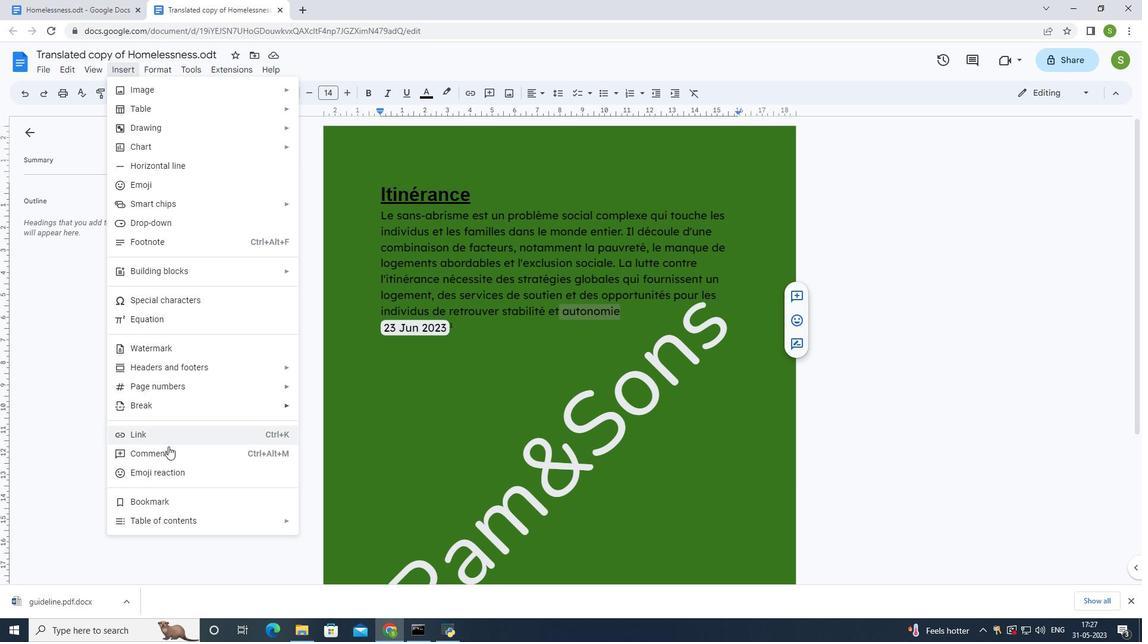 
Action: Mouse pressed left at (168, 453)
Screenshot: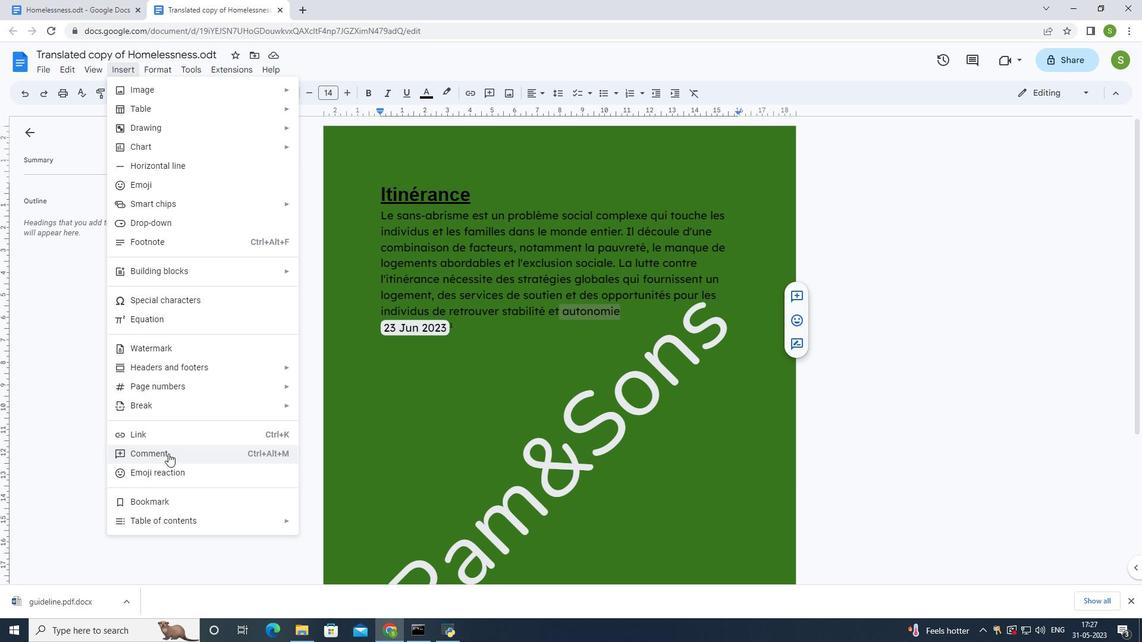 
Action: Mouse moved to (709, 407)
Screenshot: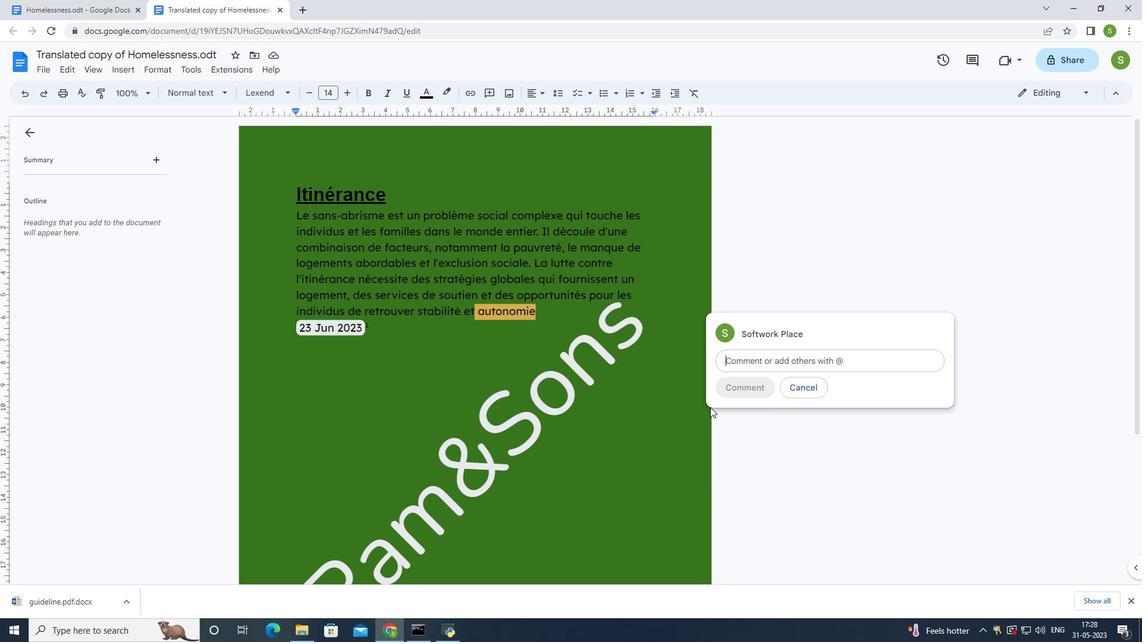 
Action: Key pressed n
Screenshot: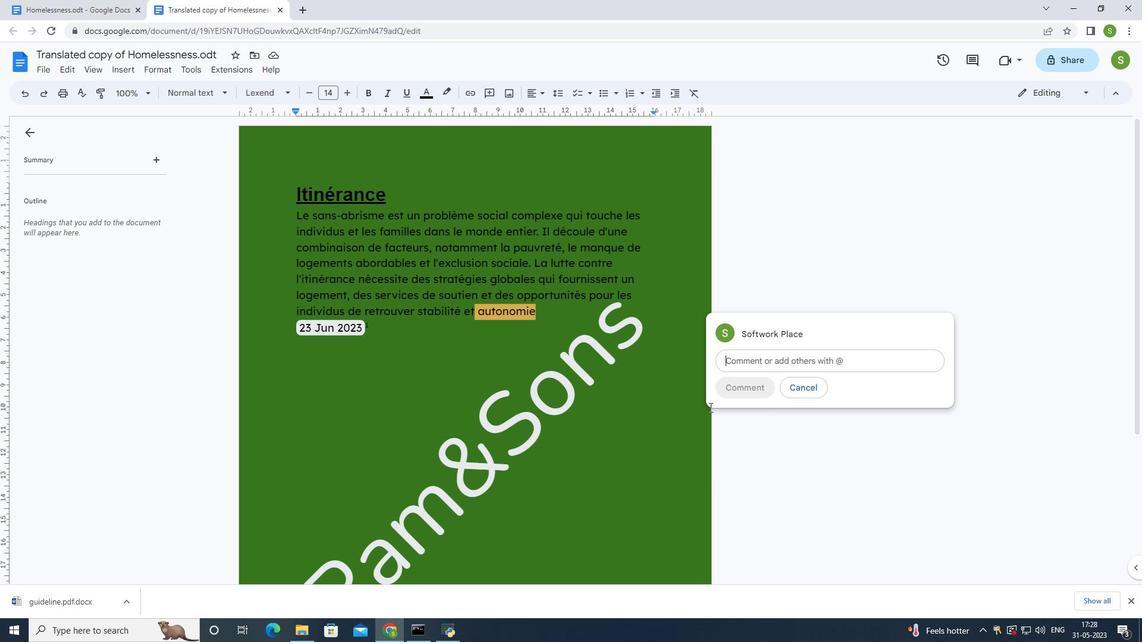 
Action: Mouse moved to (746, 386)
Screenshot: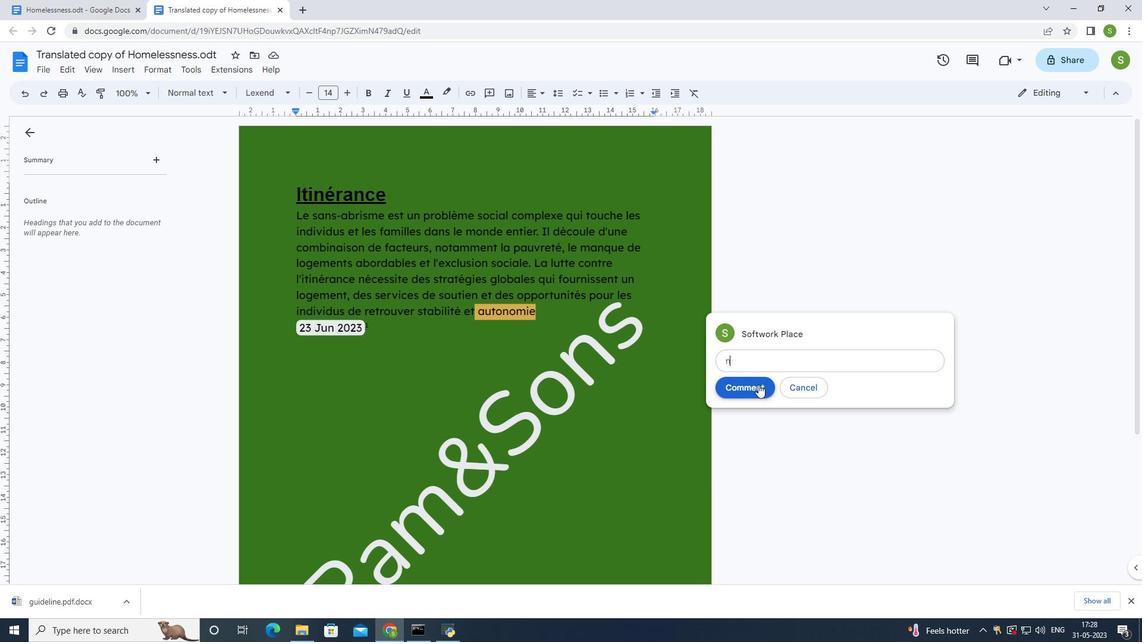 
Action: Mouse pressed left at (746, 386)
Screenshot: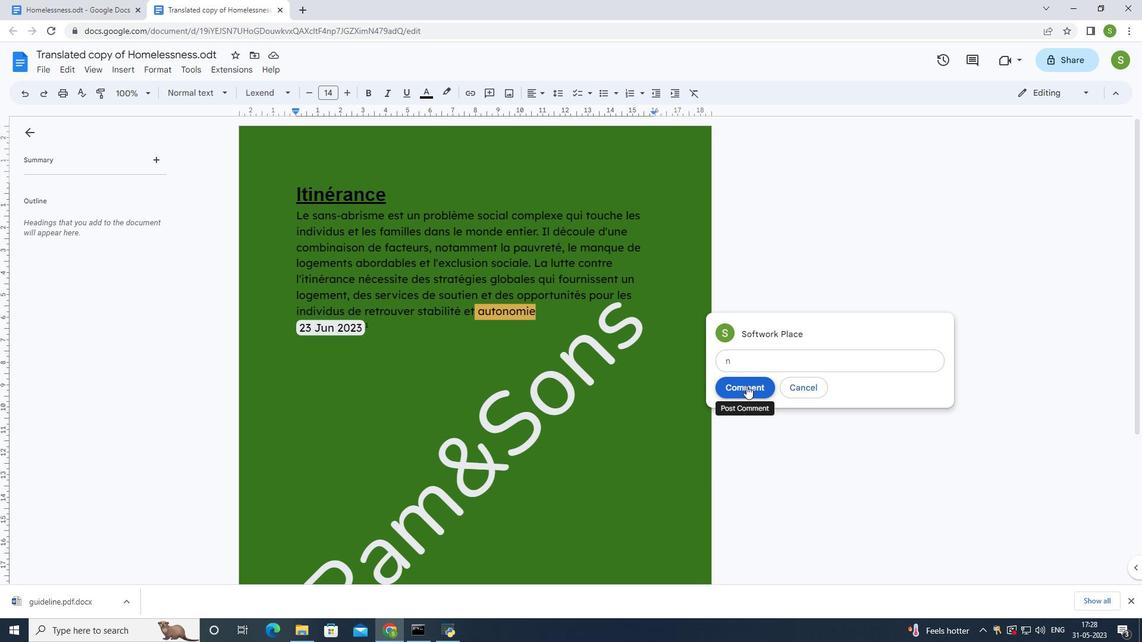 
Action: Mouse moved to (658, 399)
Screenshot: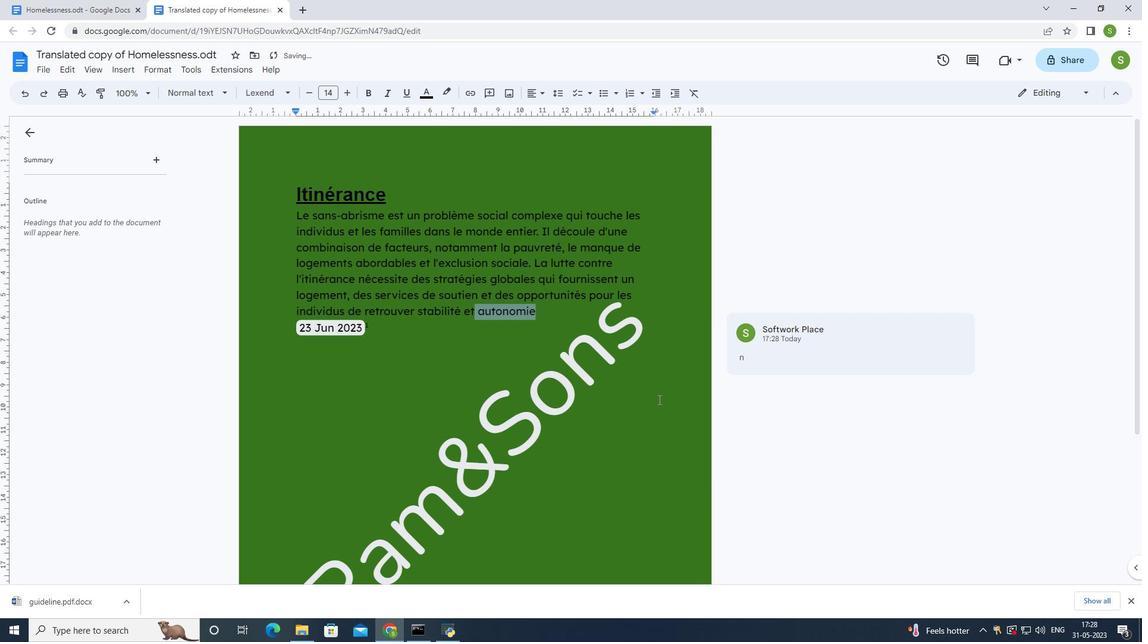
Action: Mouse pressed left at (658, 399)
Screenshot: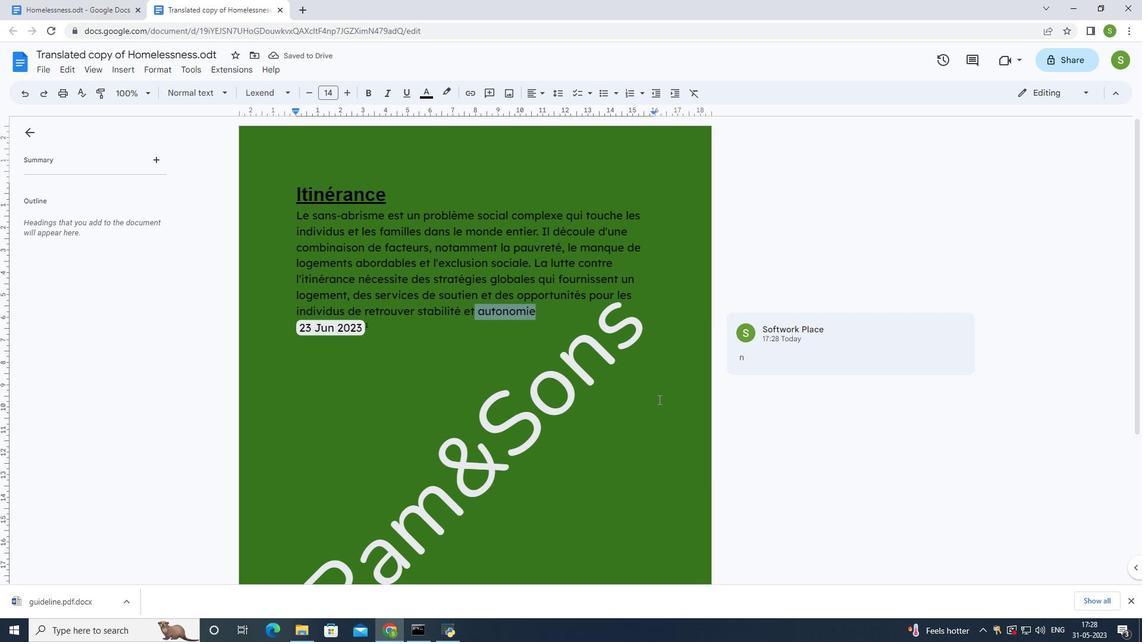 
Action: Mouse moved to (612, 392)
Screenshot: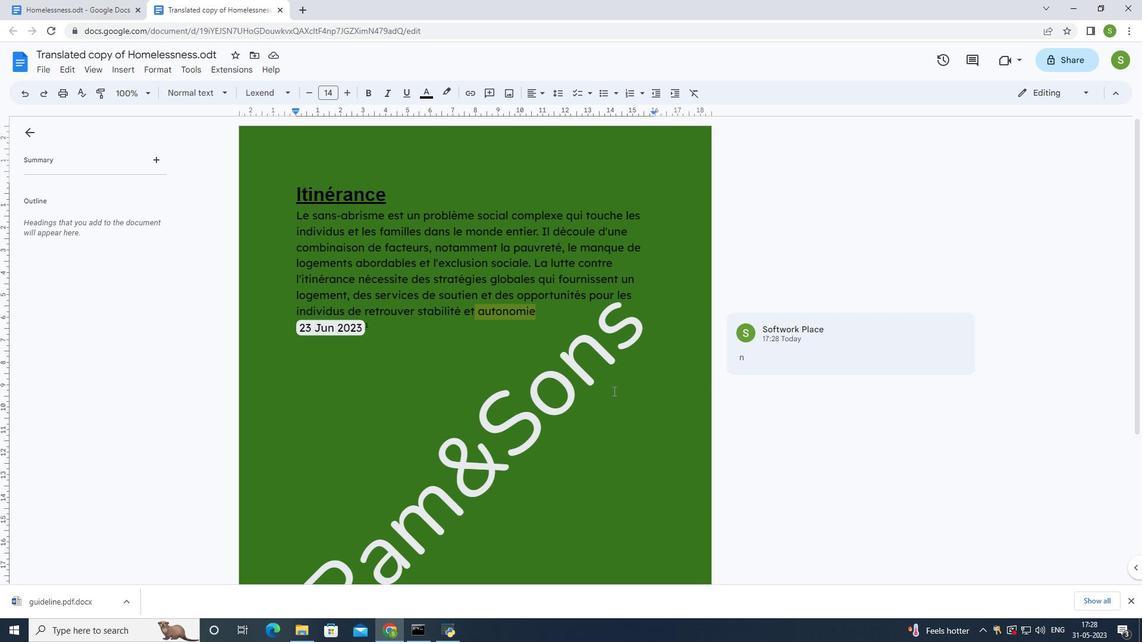 
